 Task: Add an event with the title Networking Breakfast Event, date '2023/11/16', time 9:15 AM to 11:15 AMand add a description: By the end of the session, participants will have experienced a greater sense of relaxation, clarity, and inner calm. They will have learned practical mindfulness techniques that can be applied not only during lunch breaks but also throughout their daily lives, fostering a more mindful and balanced approach to work and personal well-being.Select event color  Peacock . Add location for the event as: 987 Eiffel Tower, Paris, France, logged in from the account softage.1@softage.netand send the event invitation to softage.6@softage.net and softage.7@softage.net. Set a reminder for the event Weekly on Sunday
Action: Mouse moved to (82, 131)
Screenshot: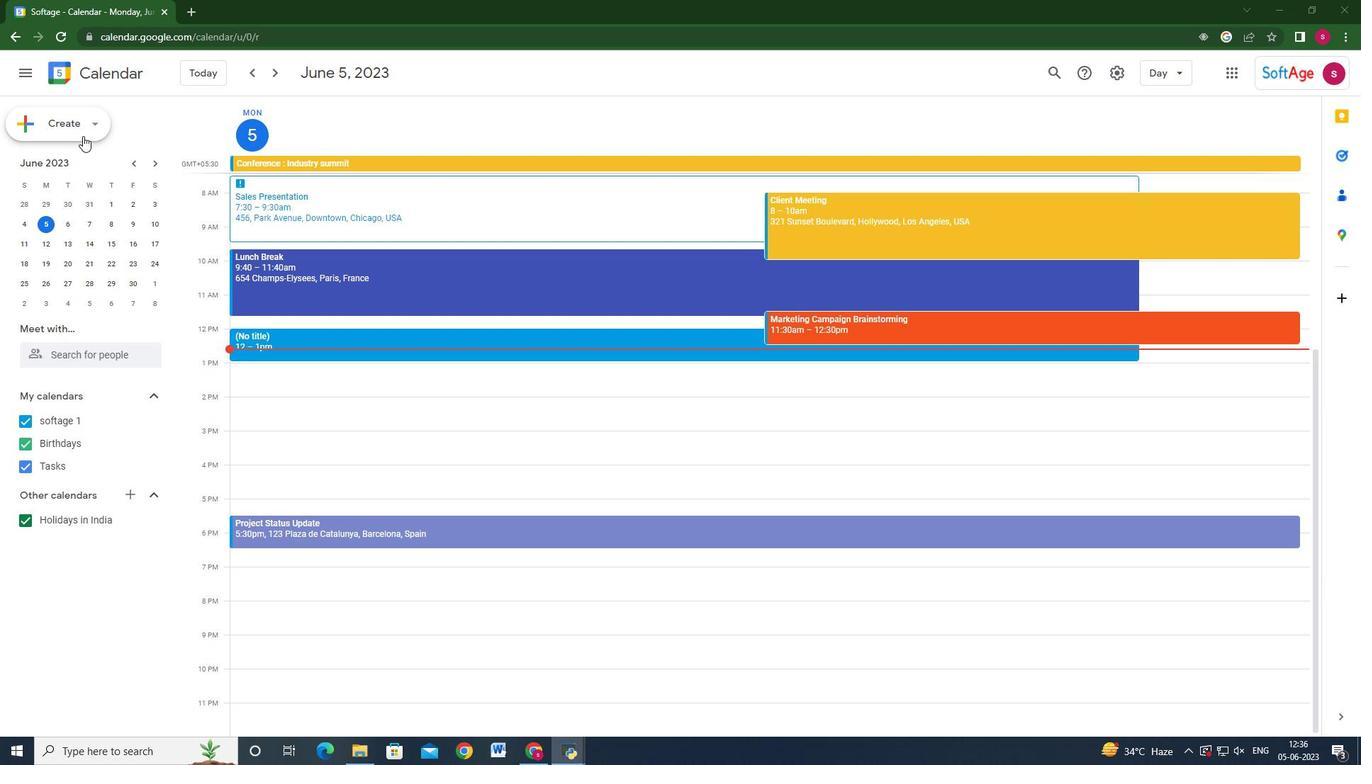 
Action: Mouse pressed left at (82, 131)
Screenshot: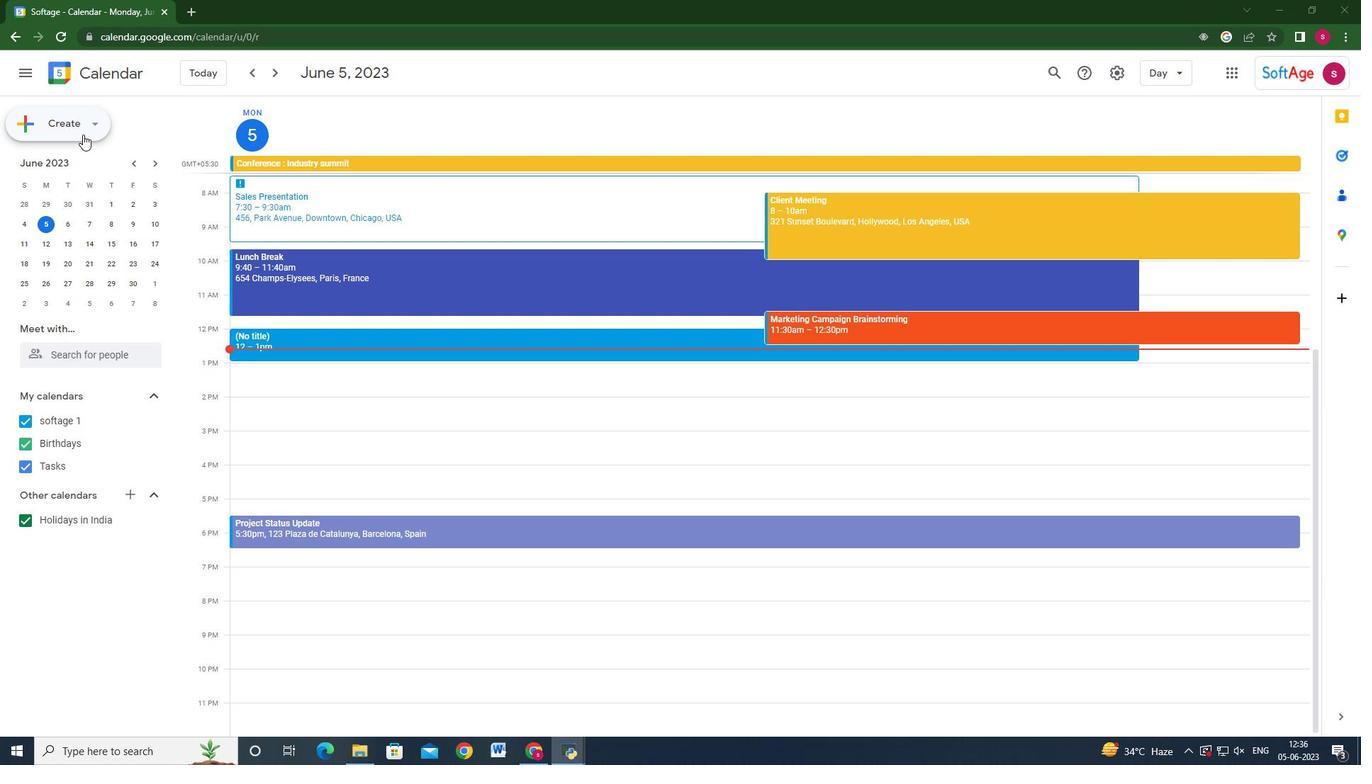 
Action: Mouse moved to (80, 158)
Screenshot: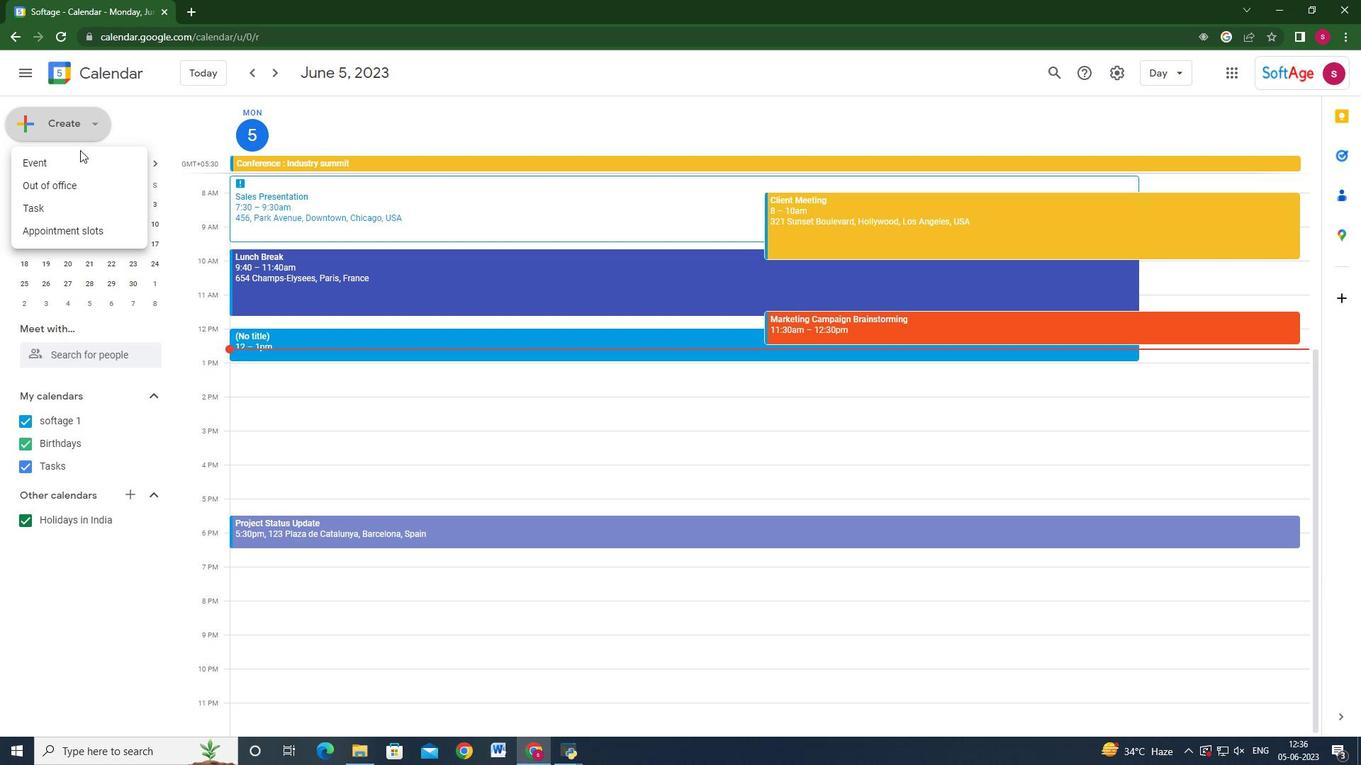 
Action: Mouse pressed left at (80, 158)
Screenshot: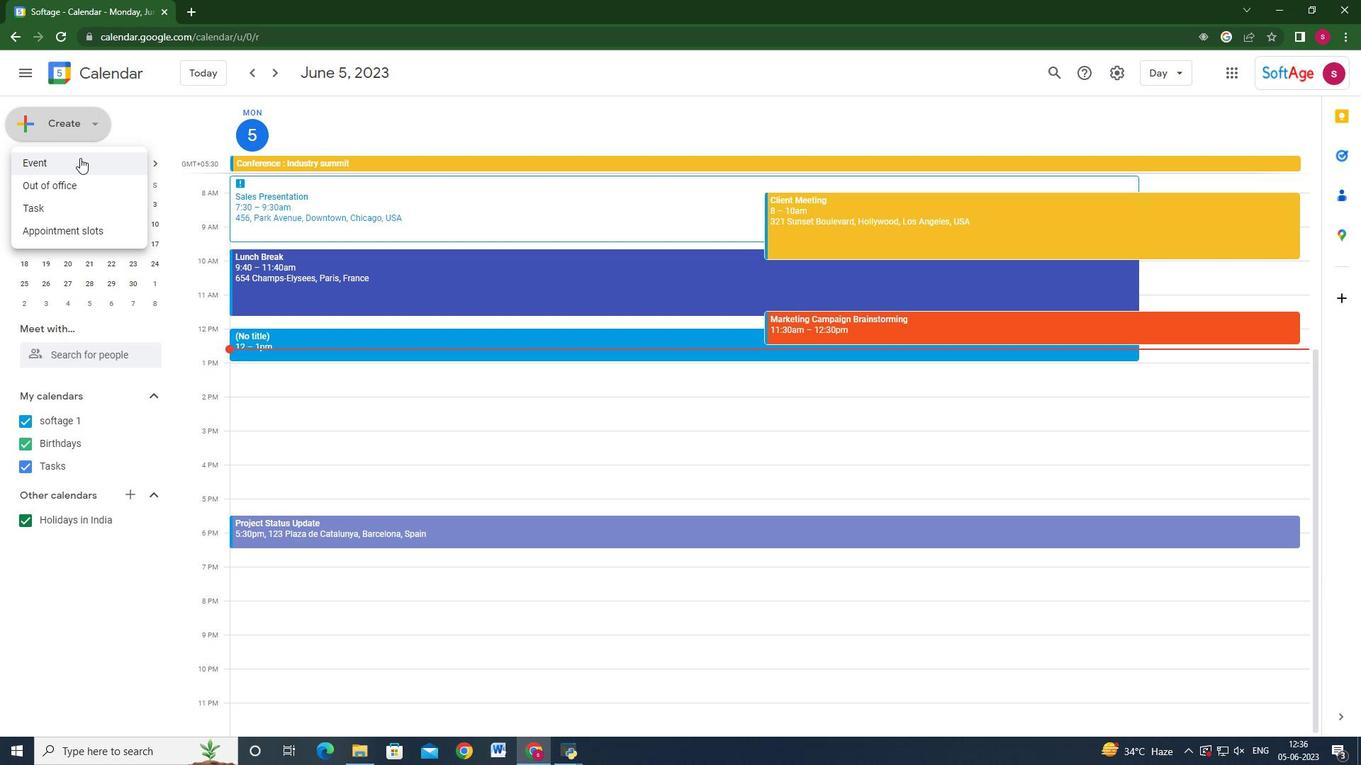 
Action: Mouse moved to (806, 568)
Screenshot: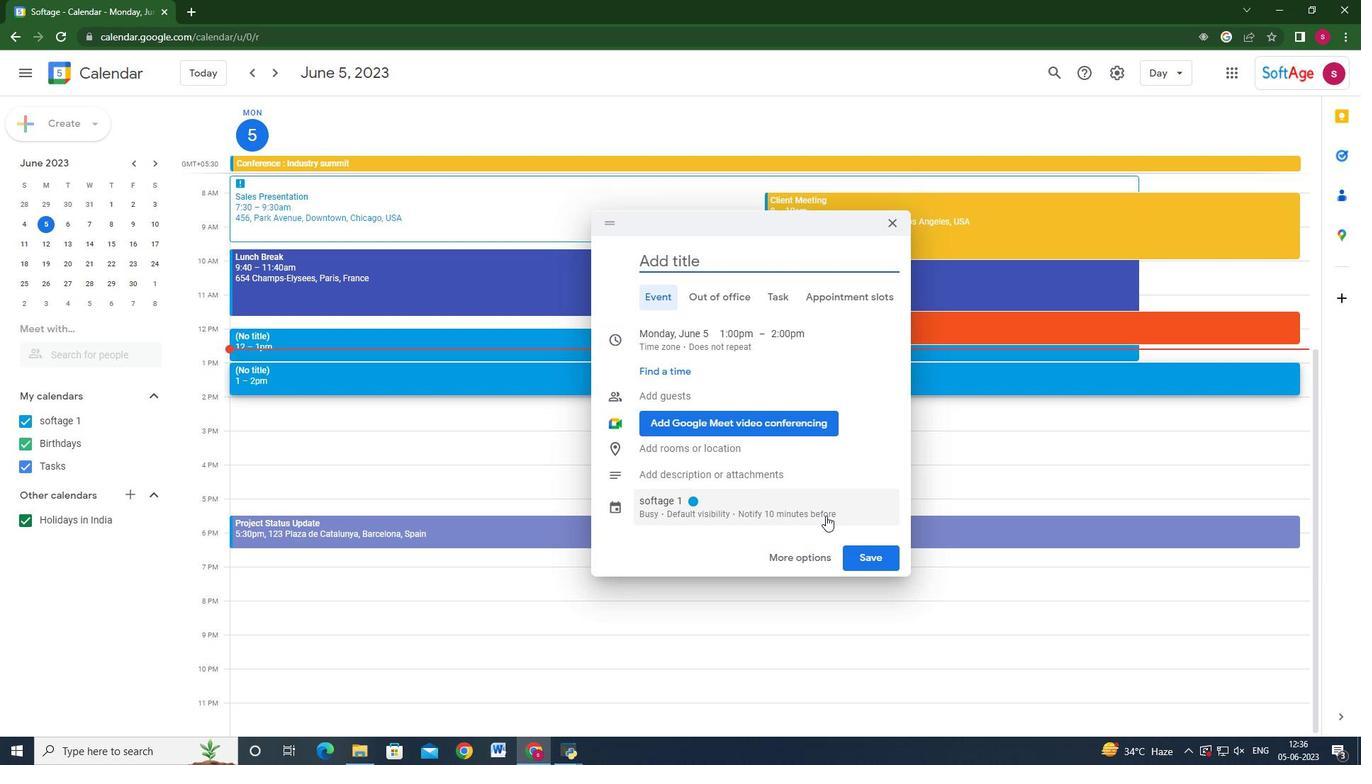 
Action: Mouse pressed left at (806, 568)
Screenshot: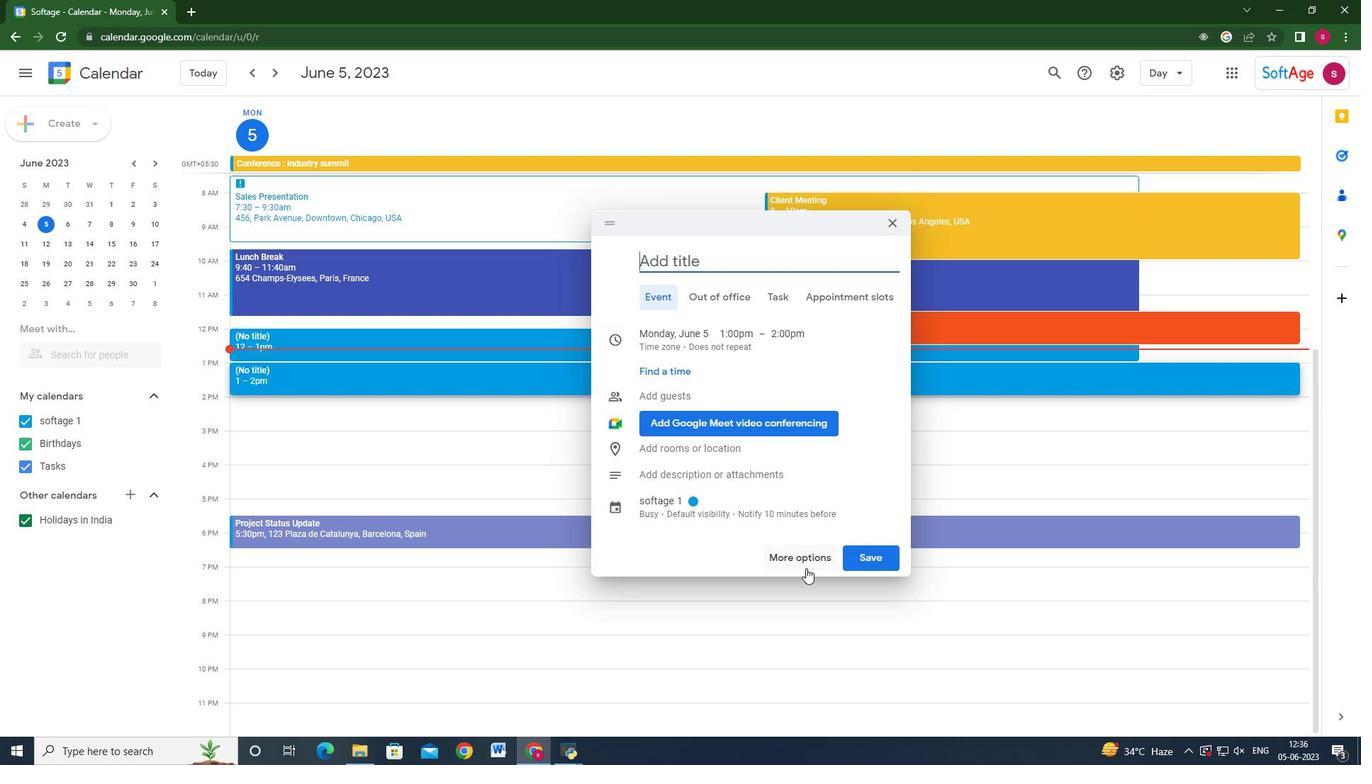 
Action: Mouse moved to (161, 90)
Screenshot: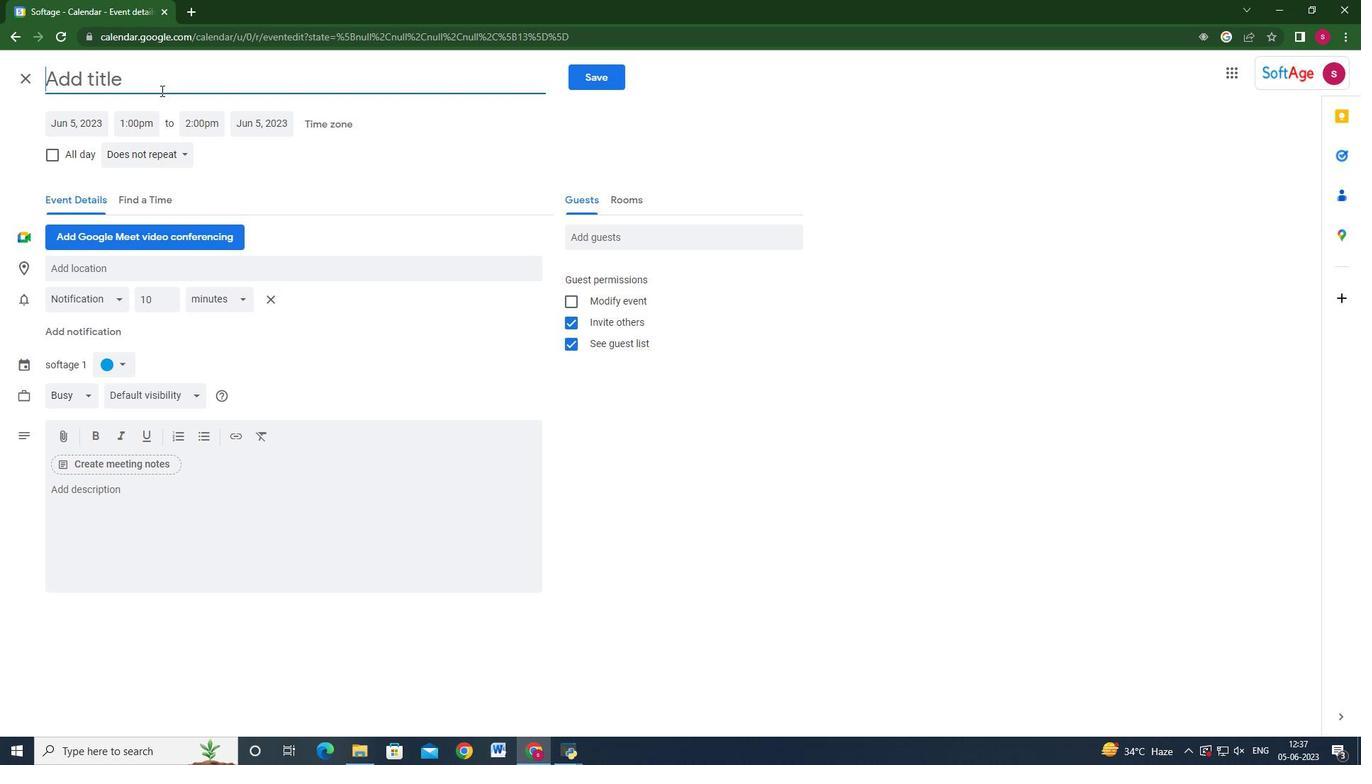 
Action: Key pressed <Key.shift>F<Key.backspace><Key.shift>Newt<Key.backspace><Key.backspace>towrki<Key.backspace><Key.backspace><Key.backspace>o<Key.backspace><Key.backspace><Key.backspace><Key.backspace>tworking<Key.space><Key.shift>BRea<Key.backspace><Key.backspace><Key.backspace>reakfast<Key.space><Key.shift_r>Event
Screenshot: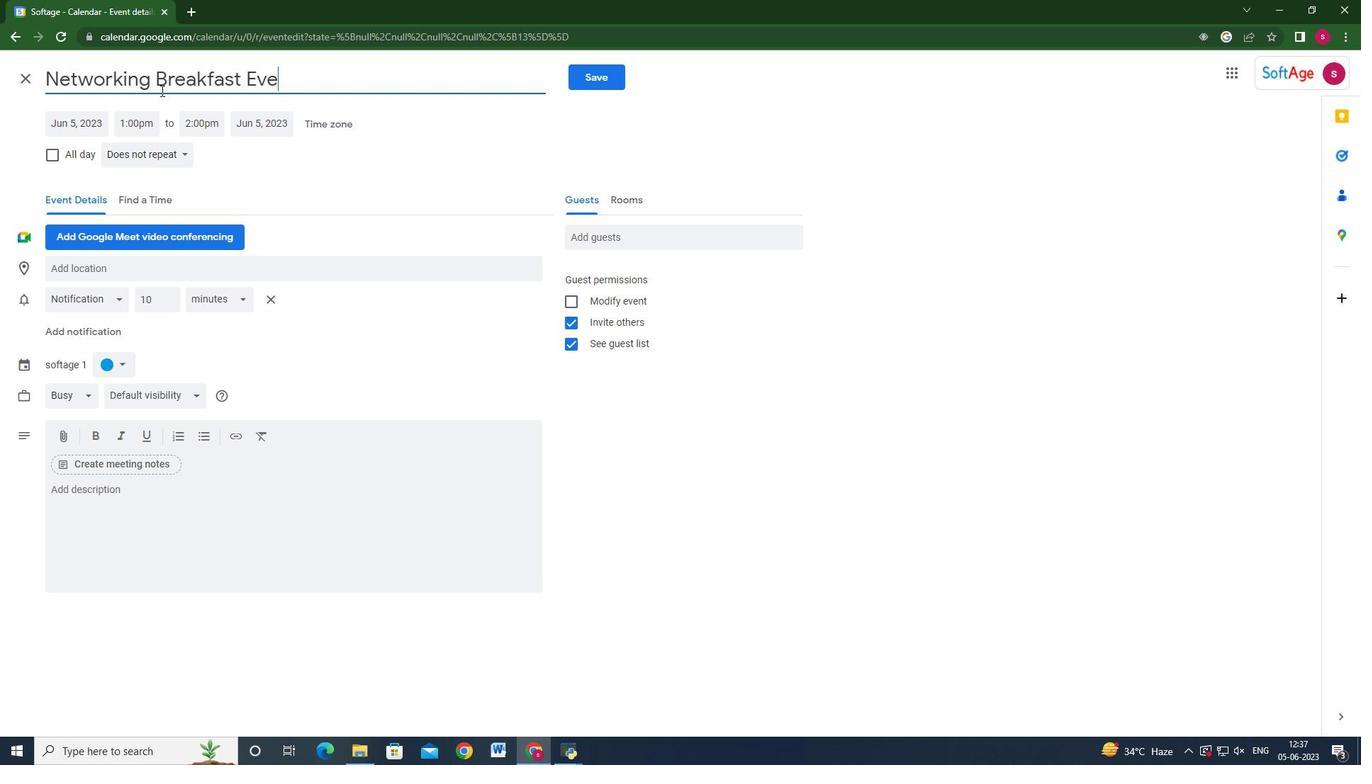 
Action: Mouse moved to (97, 123)
Screenshot: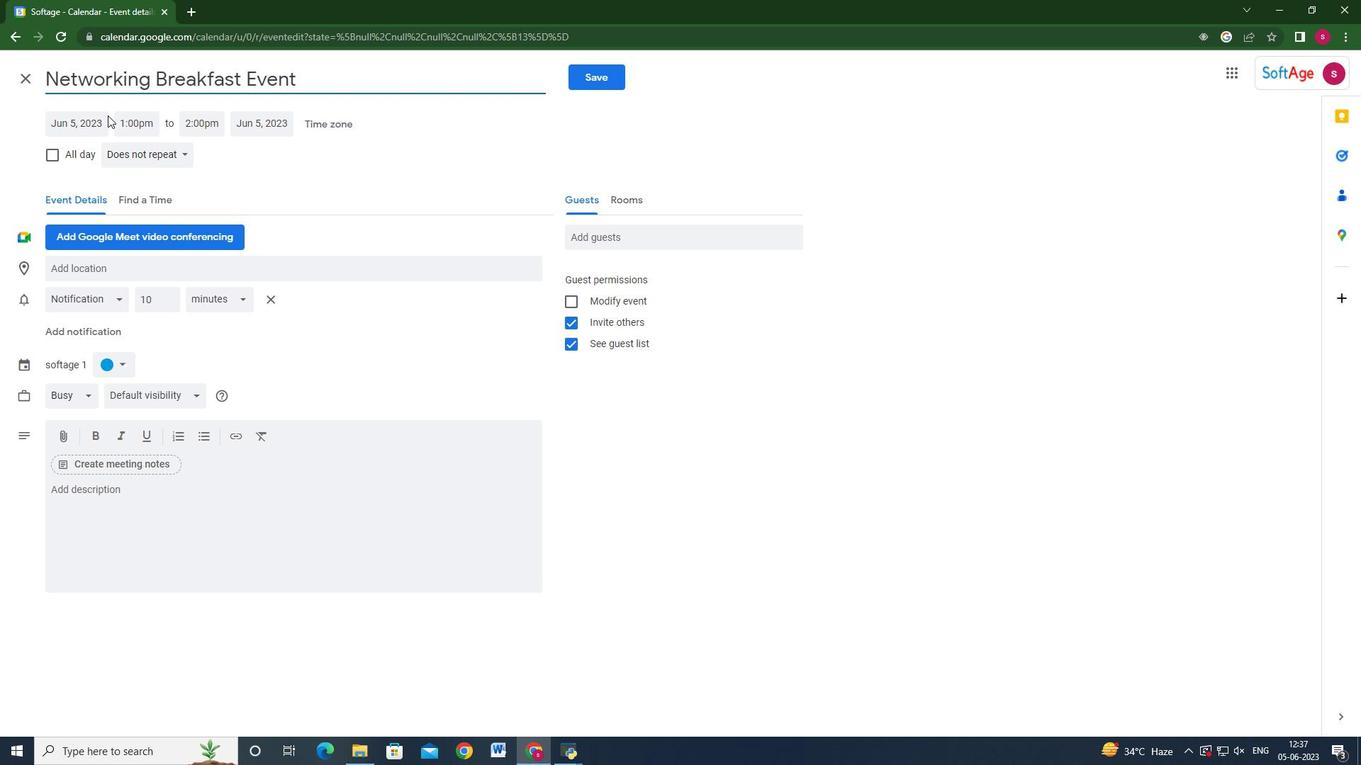 
Action: Mouse pressed left at (97, 123)
Screenshot: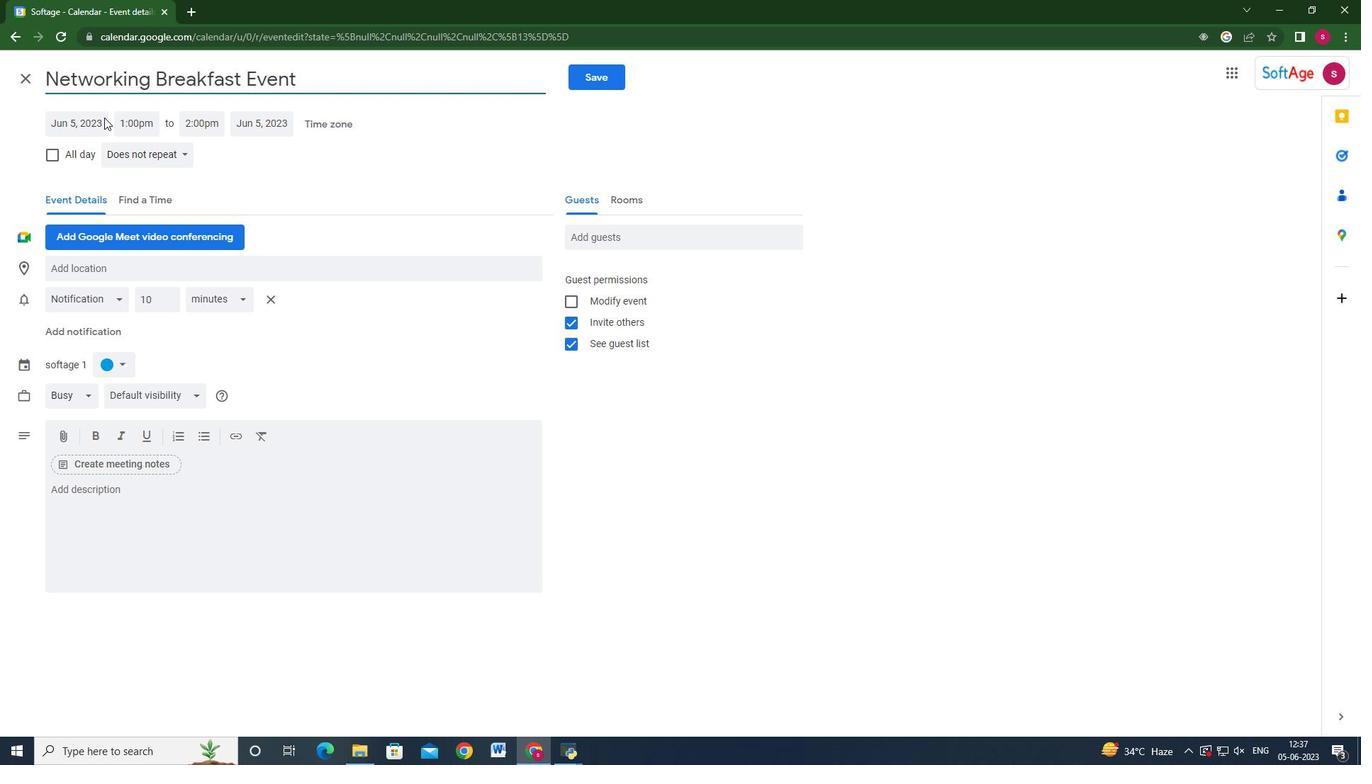 
Action: Mouse moved to (226, 152)
Screenshot: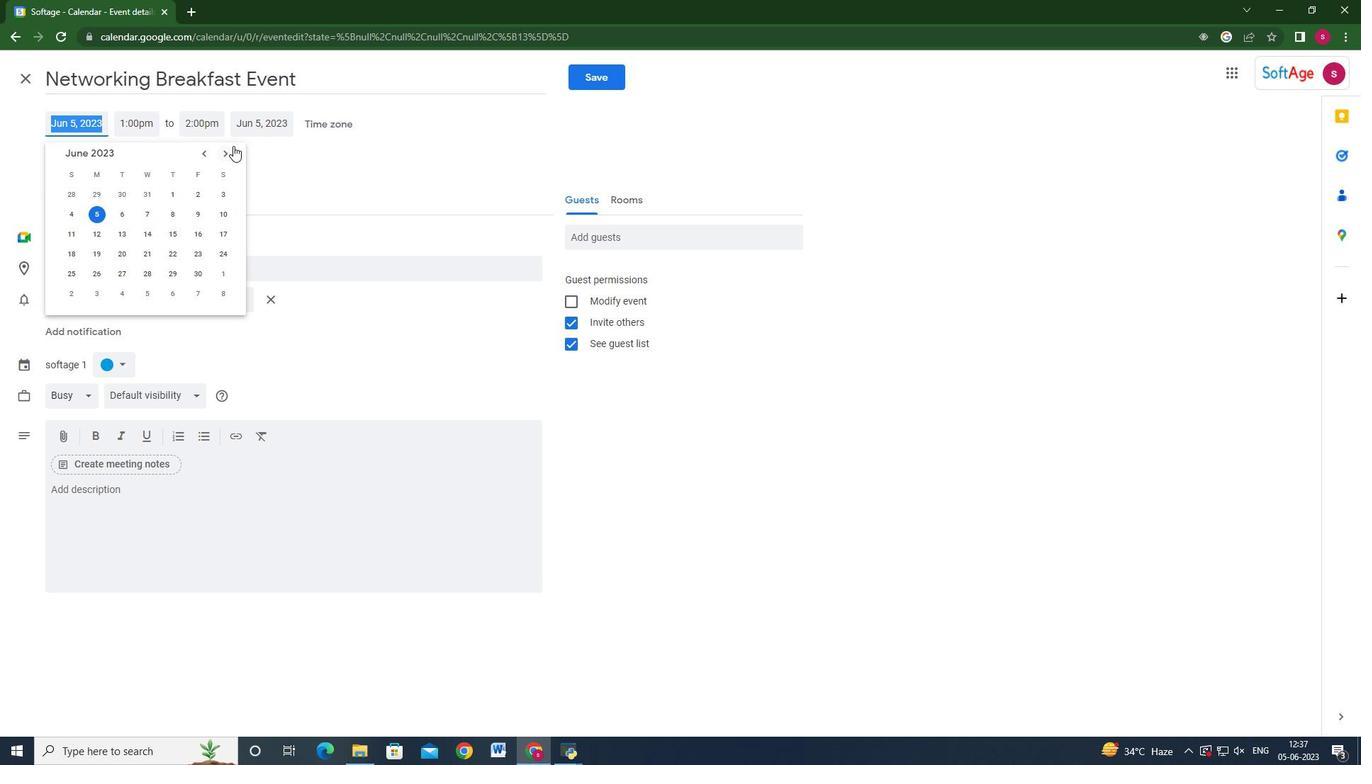 
Action: Mouse pressed left at (226, 152)
Screenshot: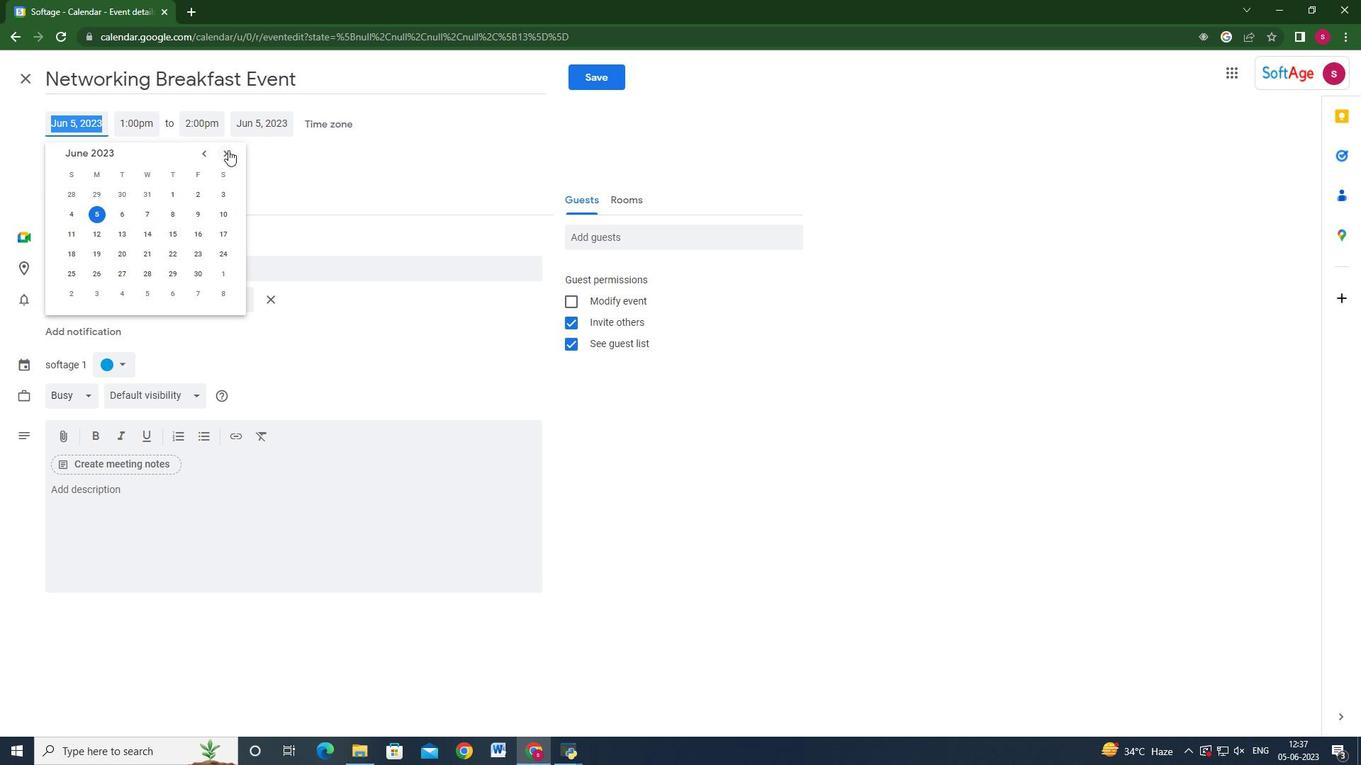 
Action: Mouse pressed left at (226, 152)
Screenshot: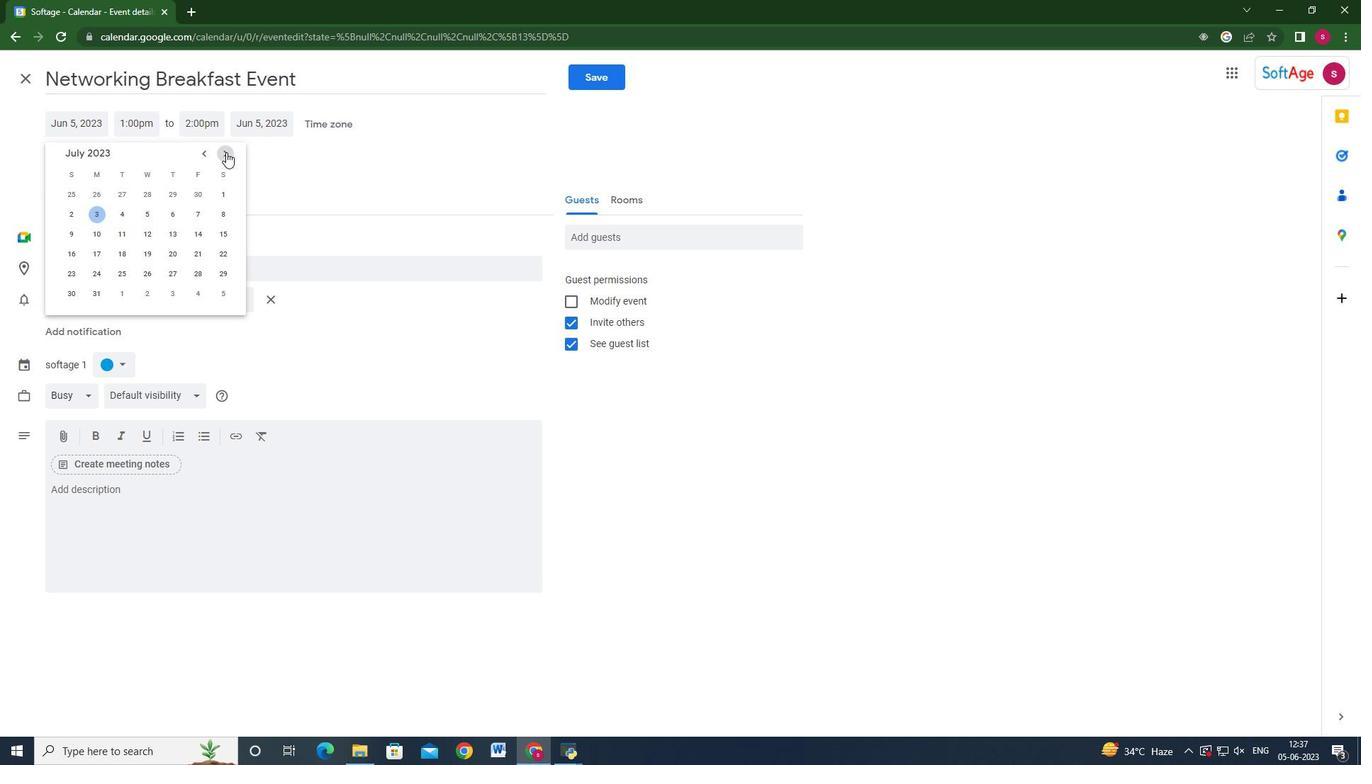 
Action: Mouse pressed left at (226, 152)
Screenshot: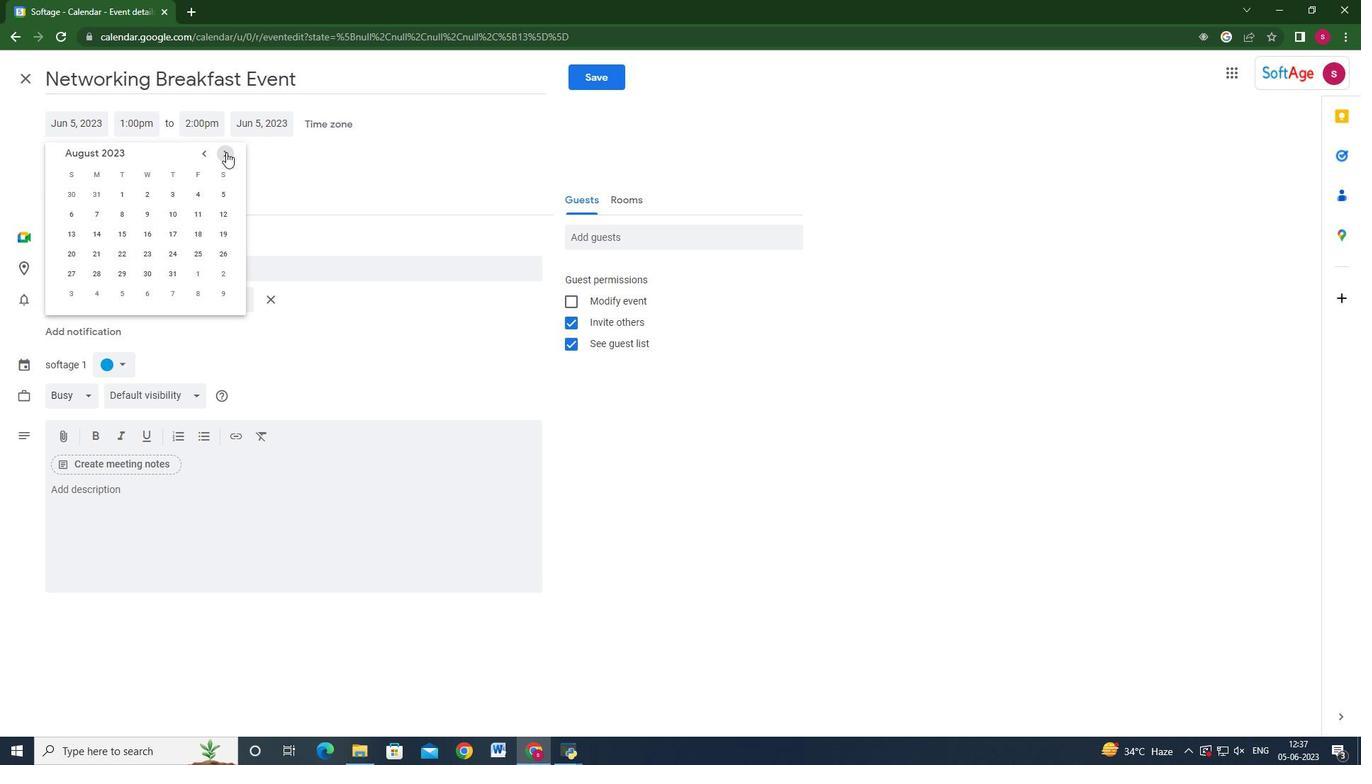 
Action: Mouse pressed left at (226, 152)
Screenshot: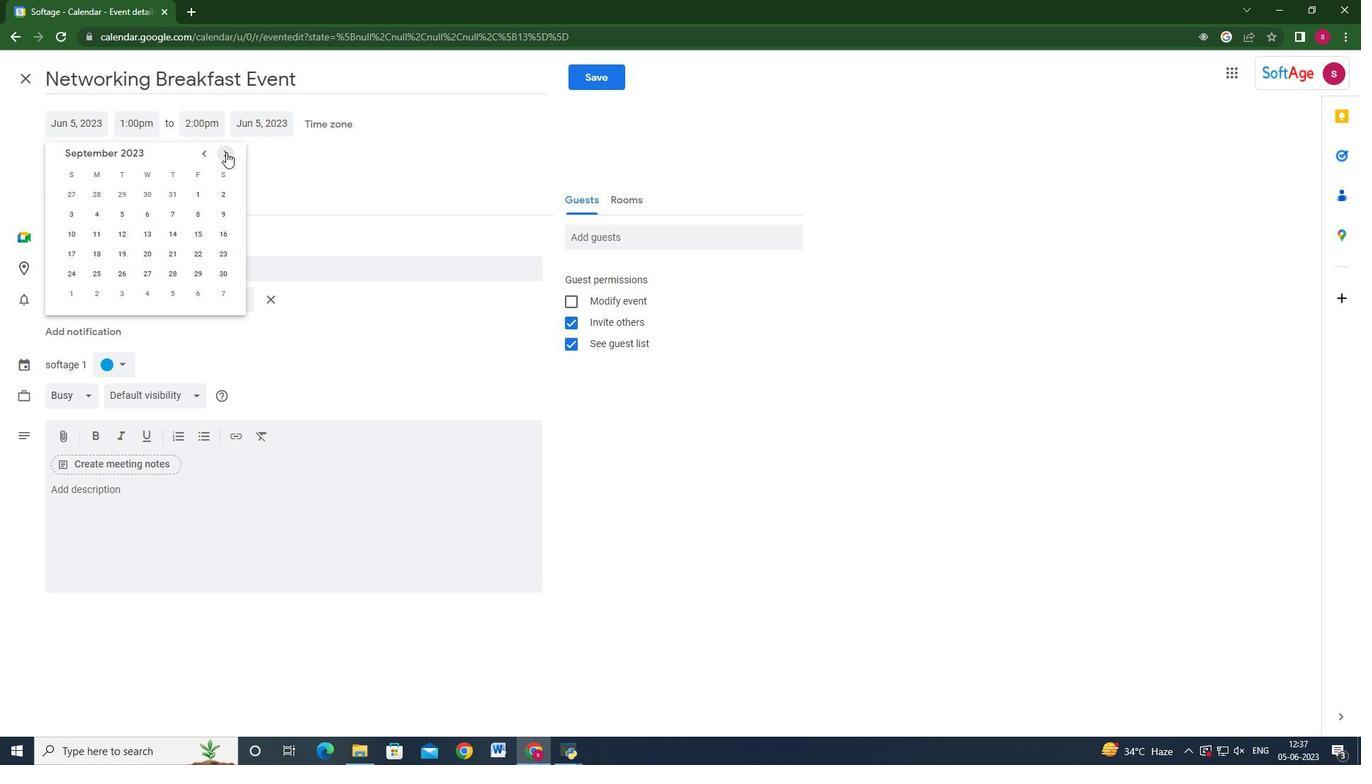 
Action: Mouse pressed left at (226, 152)
Screenshot: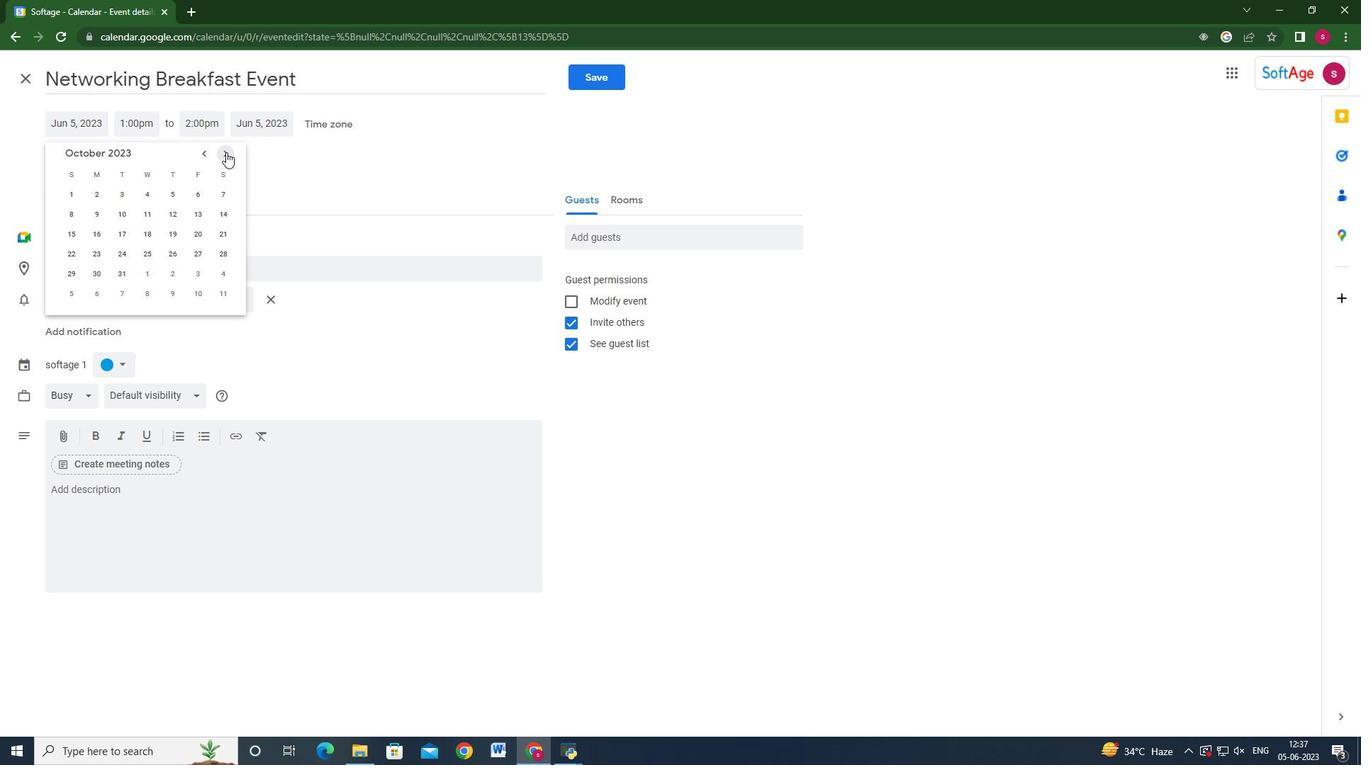 
Action: Mouse moved to (178, 235)
Screenshot: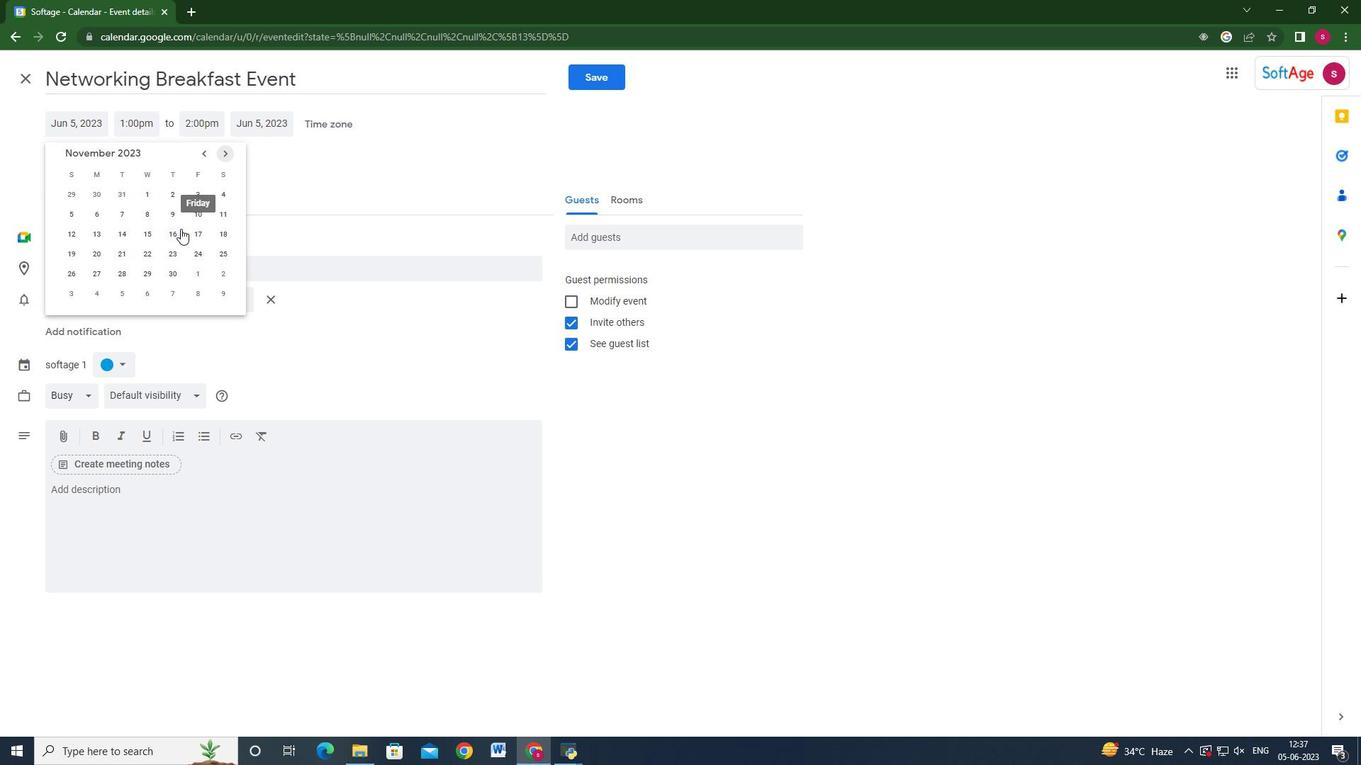 
Action: Mouse pressed left at (178, 235)
Screenshot: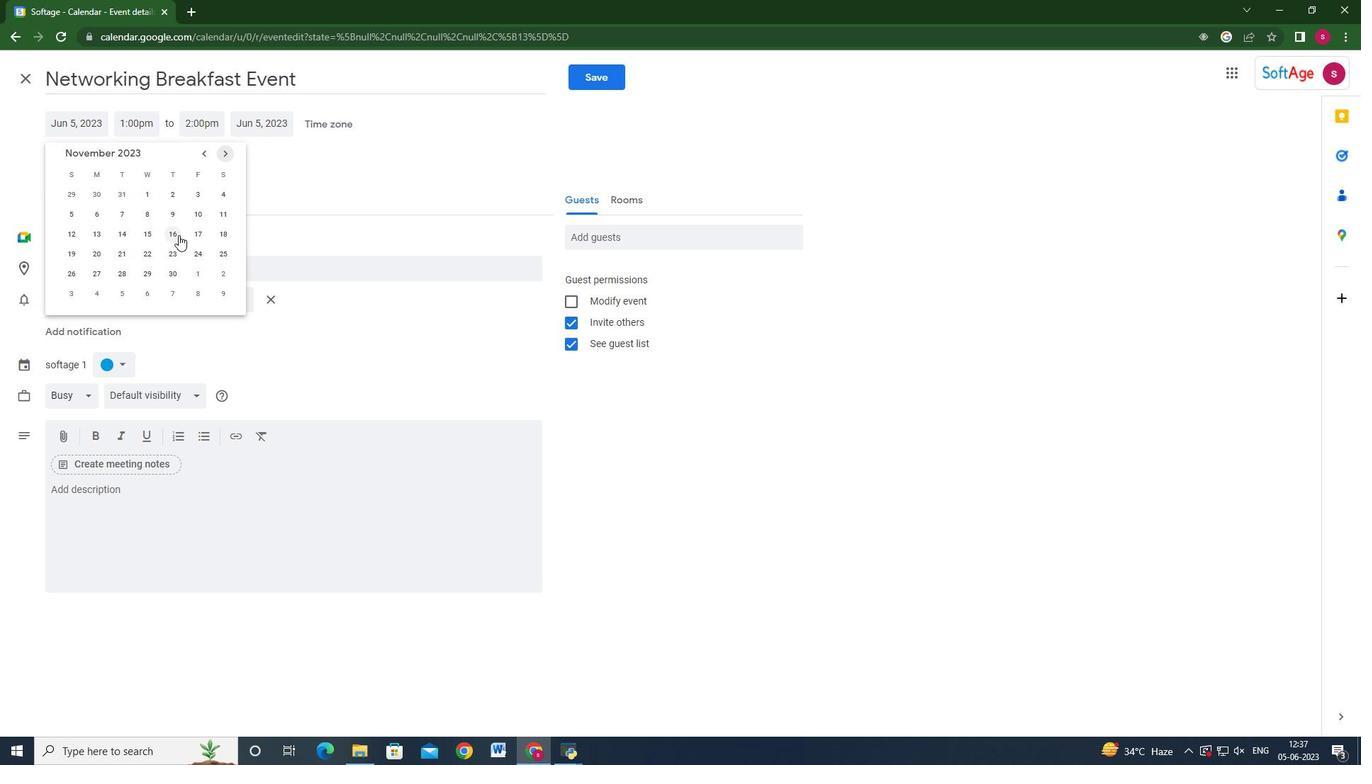 
Action: Mouse moved to (145, 117)
Screenshot: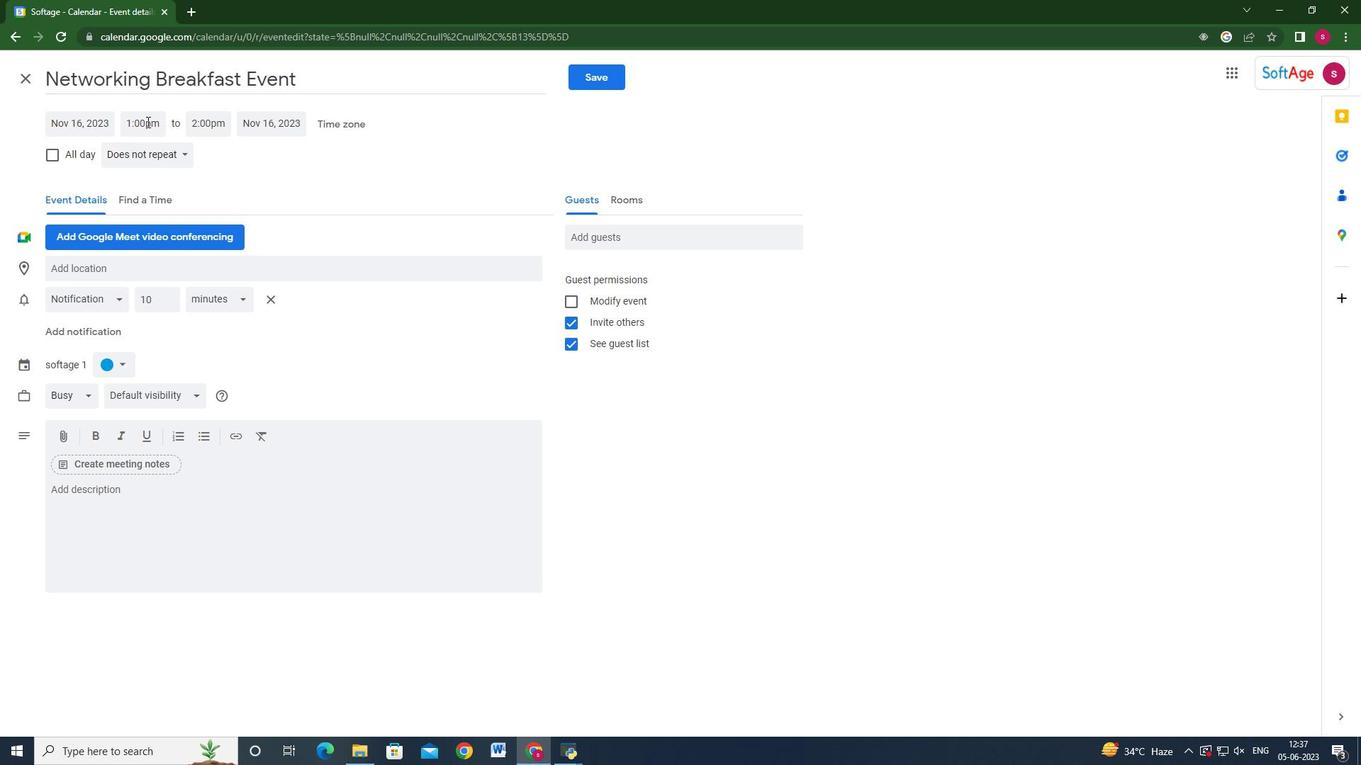 
Action: Mouse pressed left at (145, 117)
Screenshot: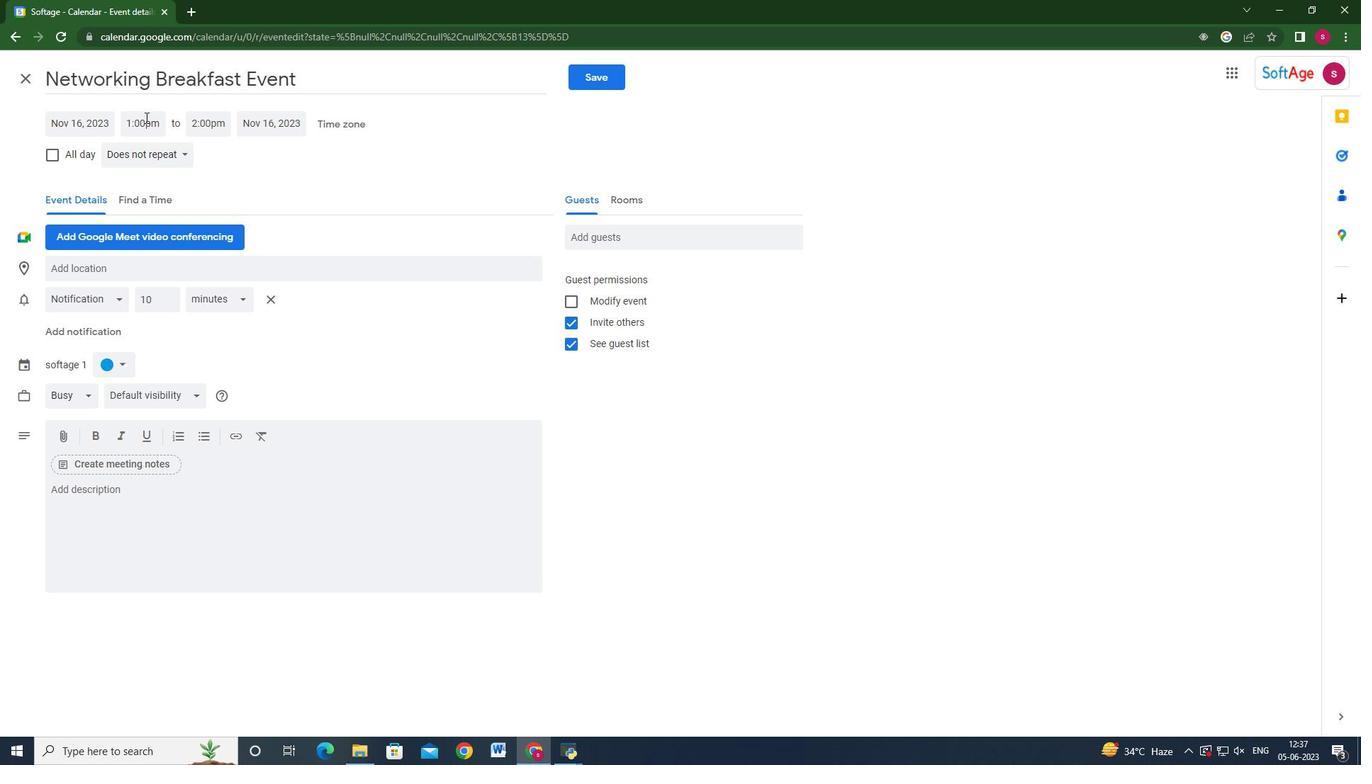 
Action: Key pressed 9<Key.shift>:15am<Key.enter><Key.tab>11<Key.shift>:15am<Key.enter>
Screenshot: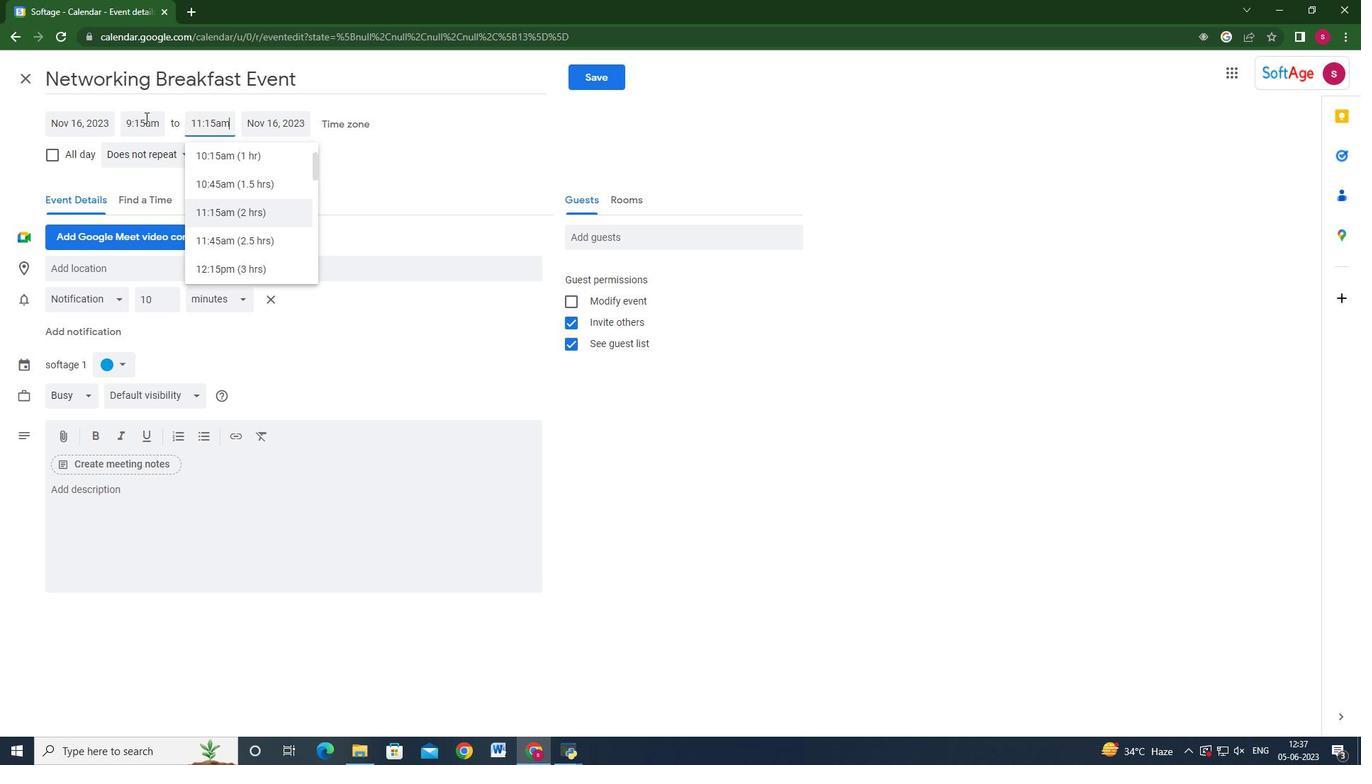 
Action: Mouse moved to (149, 515)
Screenshot: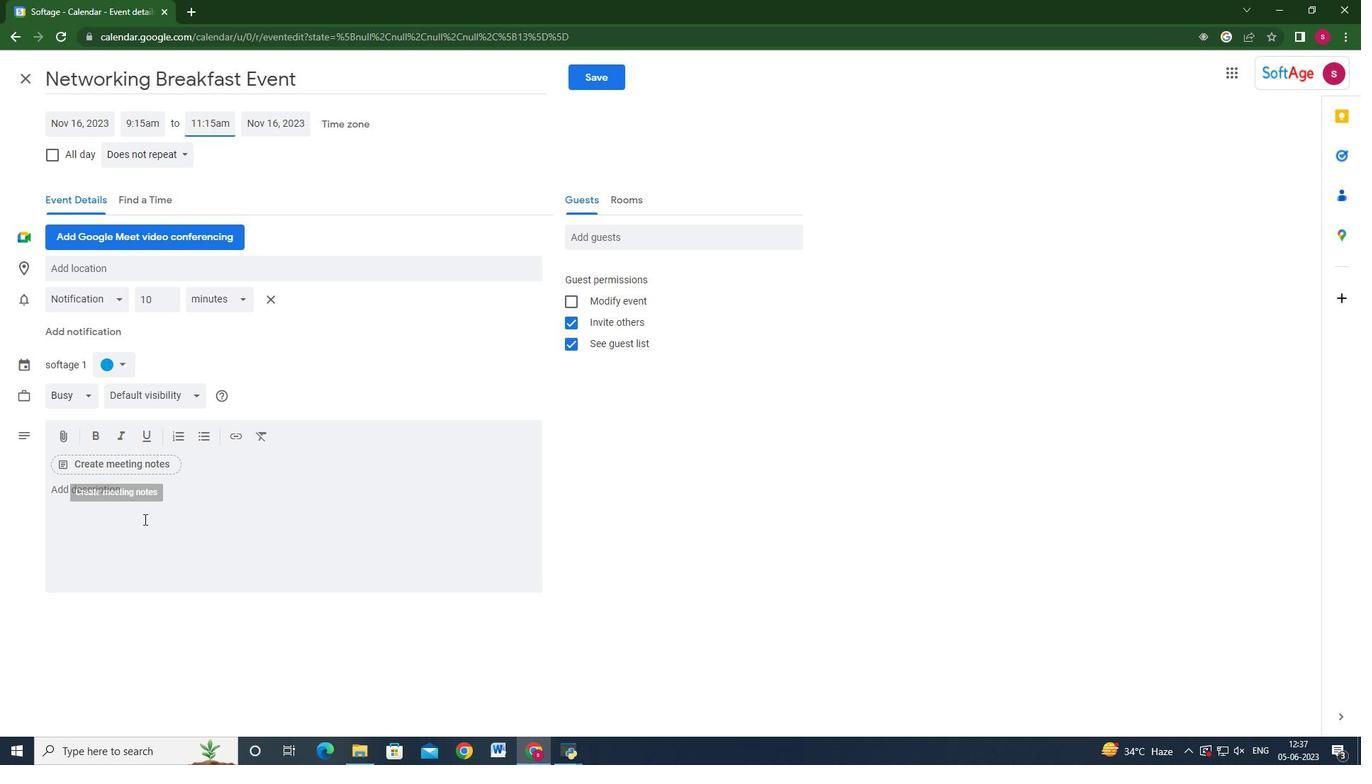 
Action: Mouse pressed left at (149, 515)
Screenshot: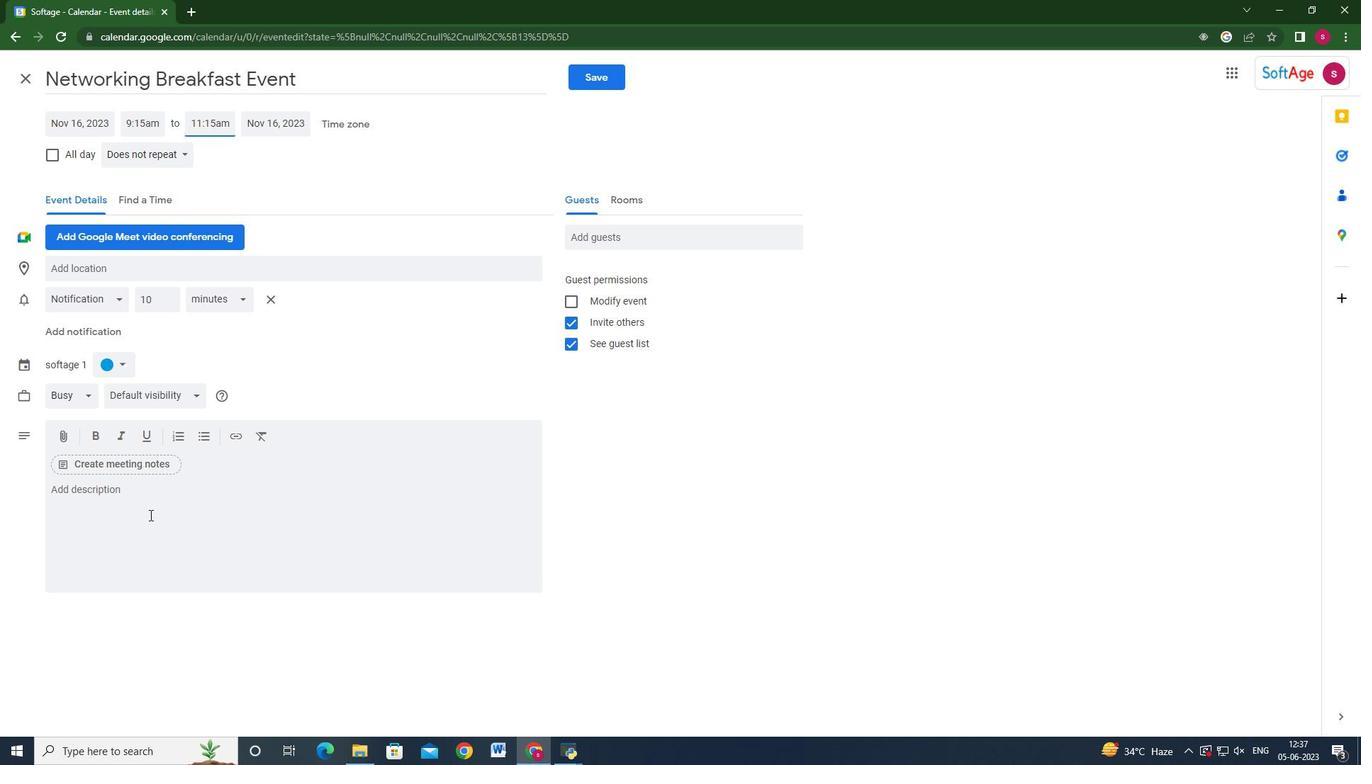
Action: Key pressed <Key.shift>By<Key.space>the<Key.space>end<Key.space>of<Key.space>session,<Key.space>participants<Key.space>will<Key.space>have<Key.space>experienced<Key.space>a<Key.space>greater<Key.space>sense<Key.space>of<Key.space>relaxation<Key.space><Key.backspace>,<Key.space>clarity,<Key.space>and<Key.space>inner<Key.space>calm.<Key.space><Key.shift>They<Key.space>will<Key.space>have<Key.space>learned<Key.space>practical<Key.space>mindfulness<Key.space>techniques<Key.space>that<Key.space>can<Key.space>be<Key.space>applied<Key.space>not<Key.space>only<Key.space>during<Key.space>lunch<Key.space>breaks<Key.space>but<Key.space>alo<Key.backspace>so<Key.space>throughout<Key.space>their<Key.space>daily<Key.space>lives,fost<Key.backspace><Key.backspace><Key.backspace><Key.backspace><Key.space>fots<Key.backspace><Key.backspace>stering<Key.space><Key.backspace><Key.space>a<Key.space>more<Key.space>mindful<Key.space>and<Key.space>balanced<Key.space>approach<Key.space>to<Key.space>work<Key.space>and<Key.space>personal<Key.space>well-being.
Screenshot: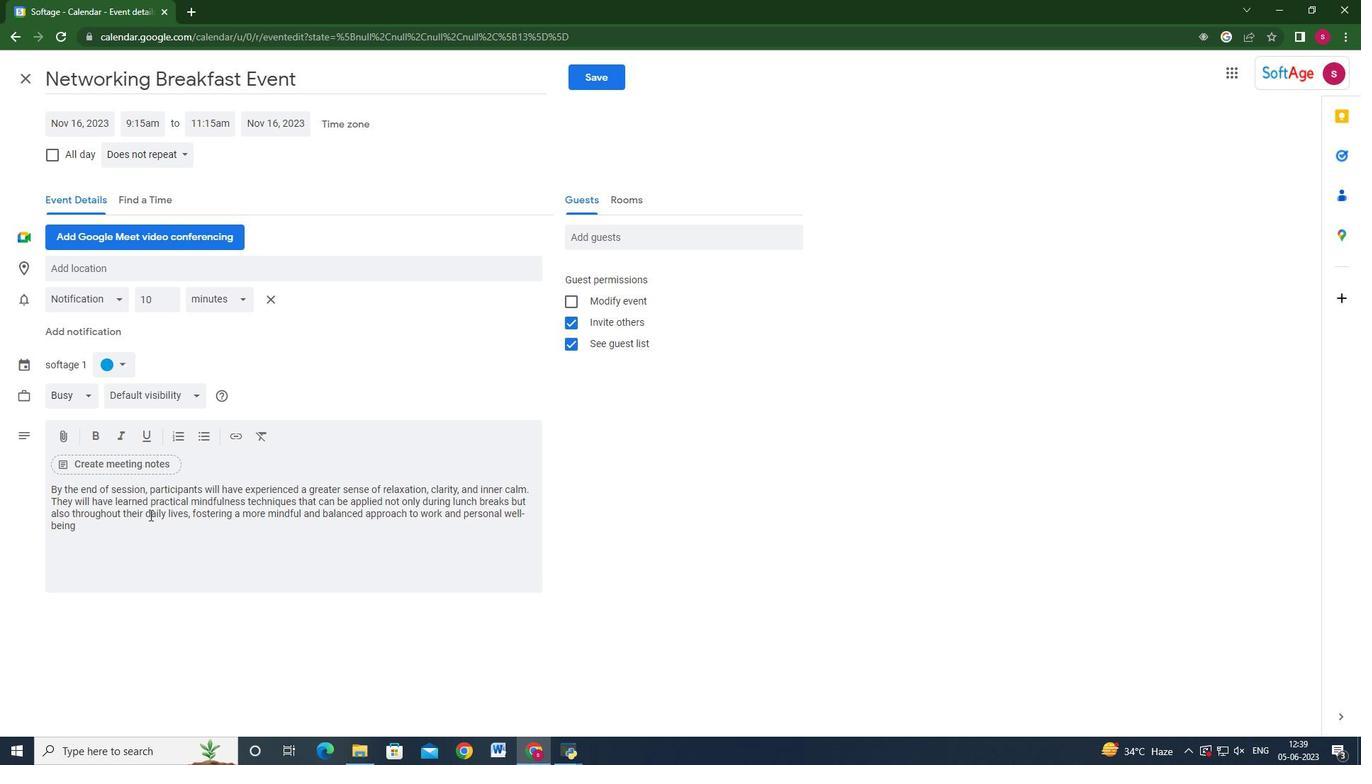 
Action: Mouse moved to (116, 359)
Screenshot: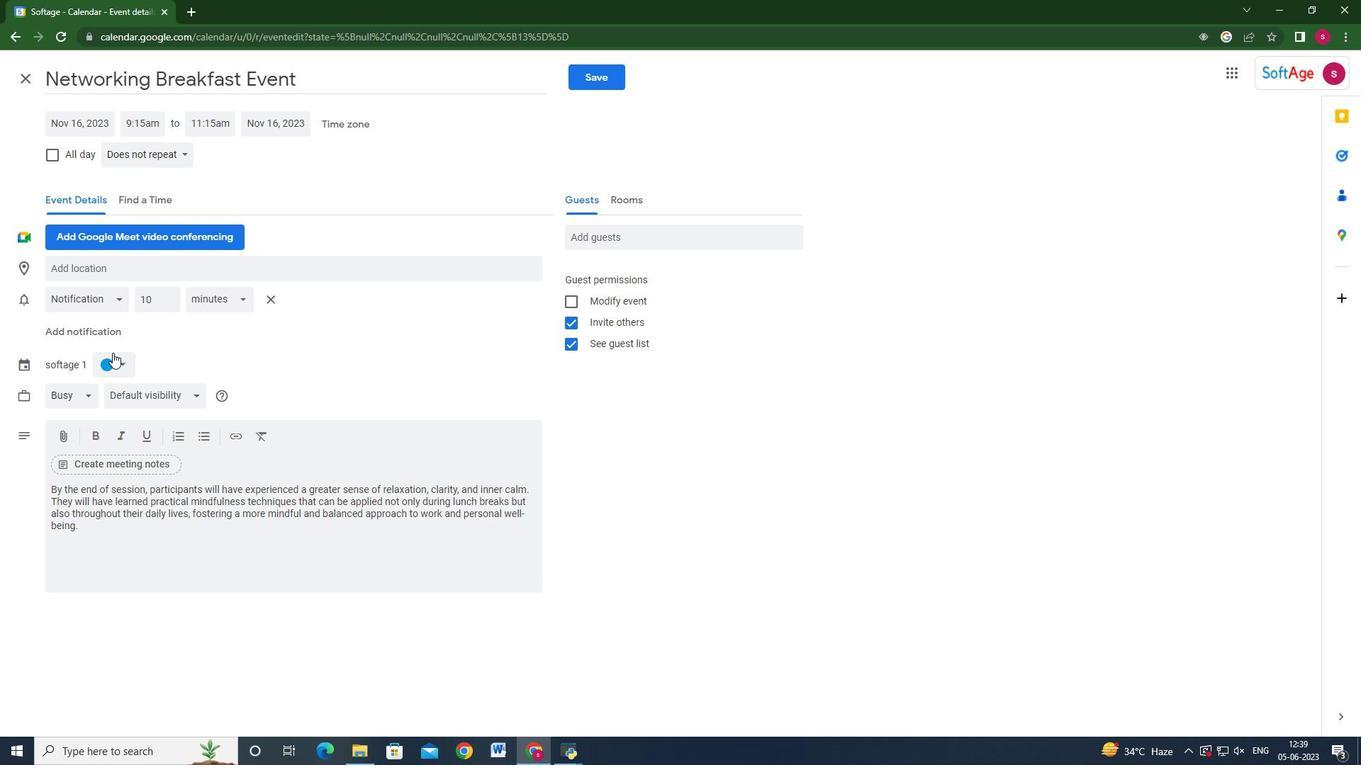 
Action: Mouse pressed left at (116, 359)
Screenshot: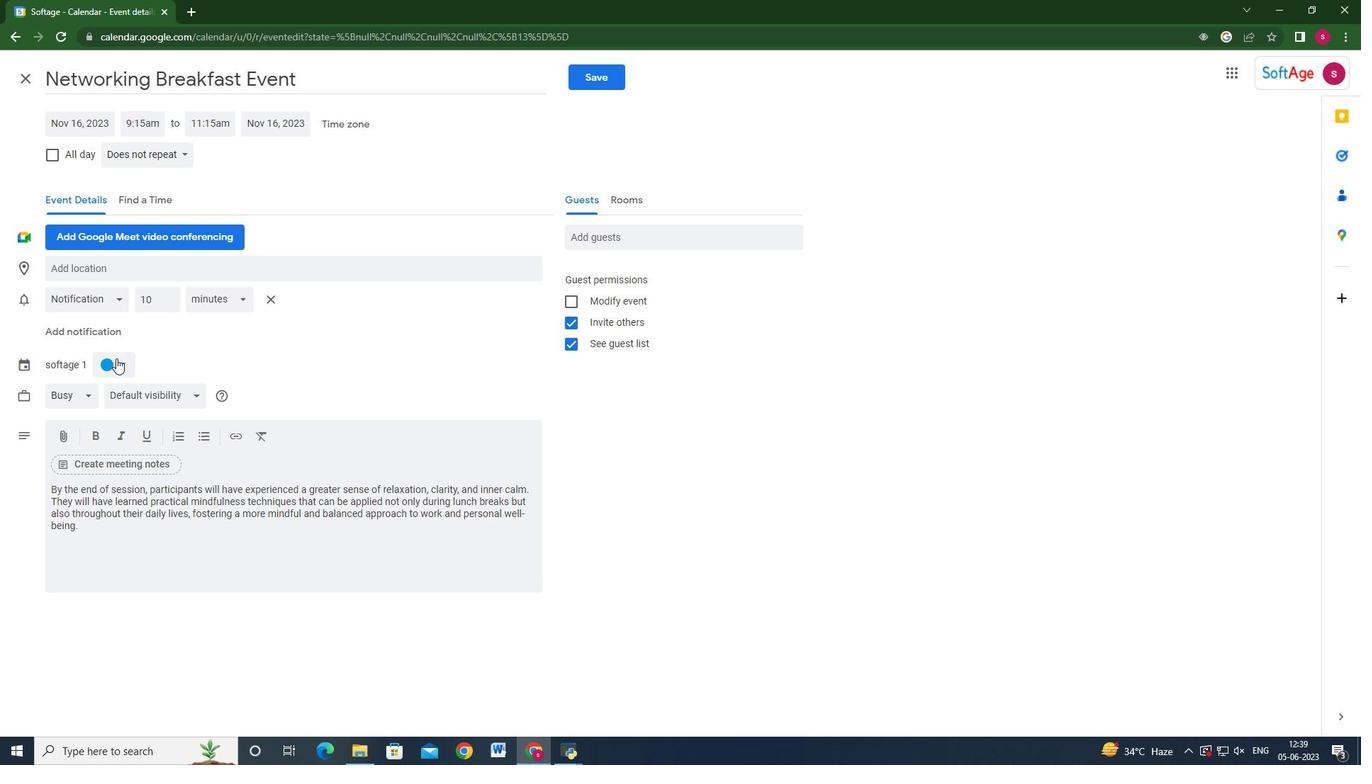 
Action: Mouse moved to (103, 414)
Screenshot: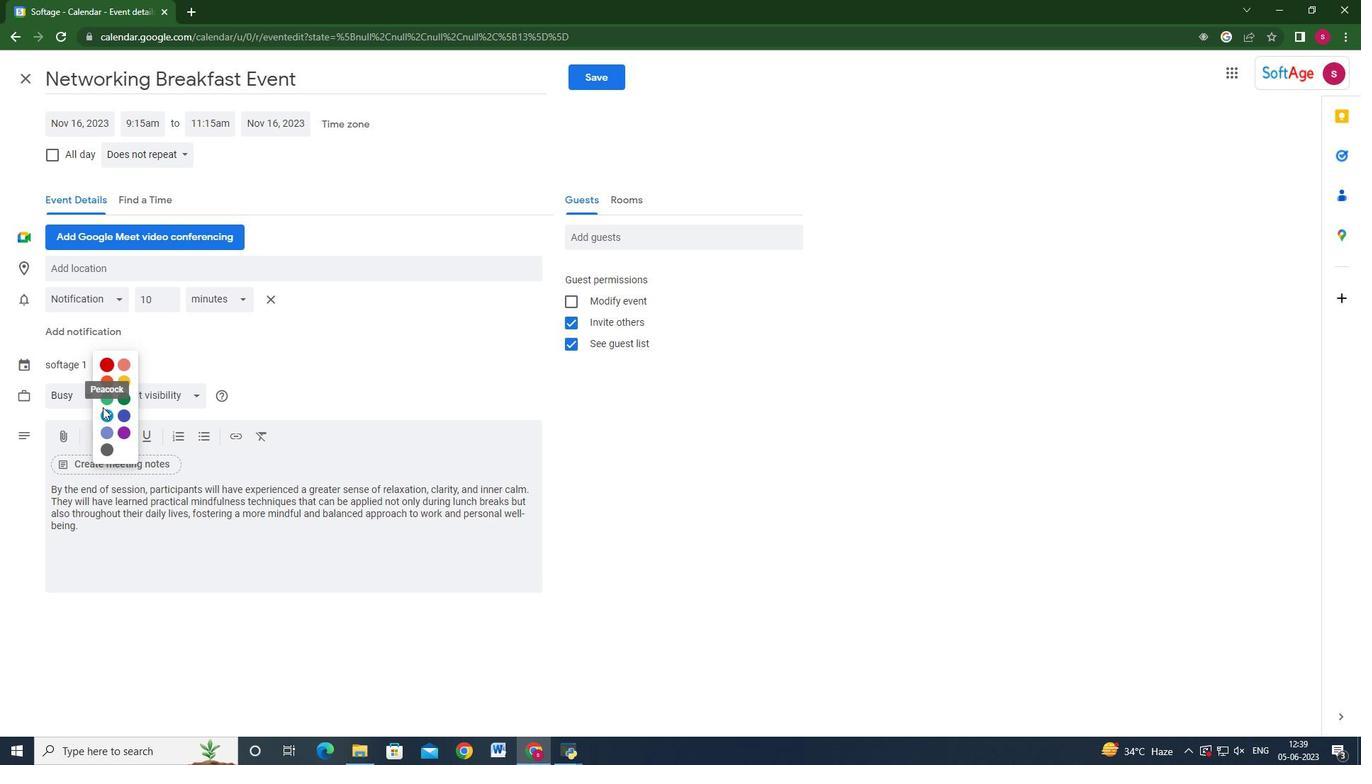 
Action: Mouse pressed left at (103, 414)
Screenshot: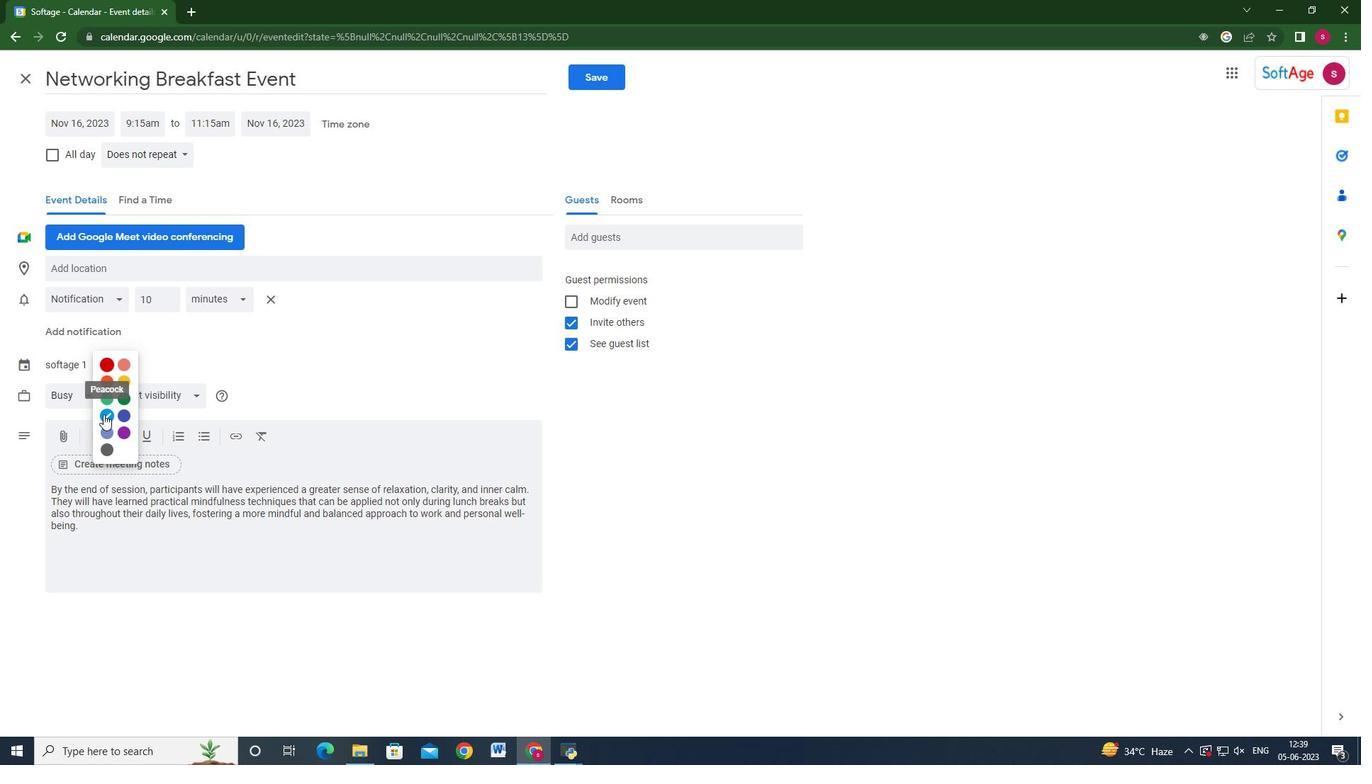 
Action: Mouse moved to (97, 531)
Screenshot: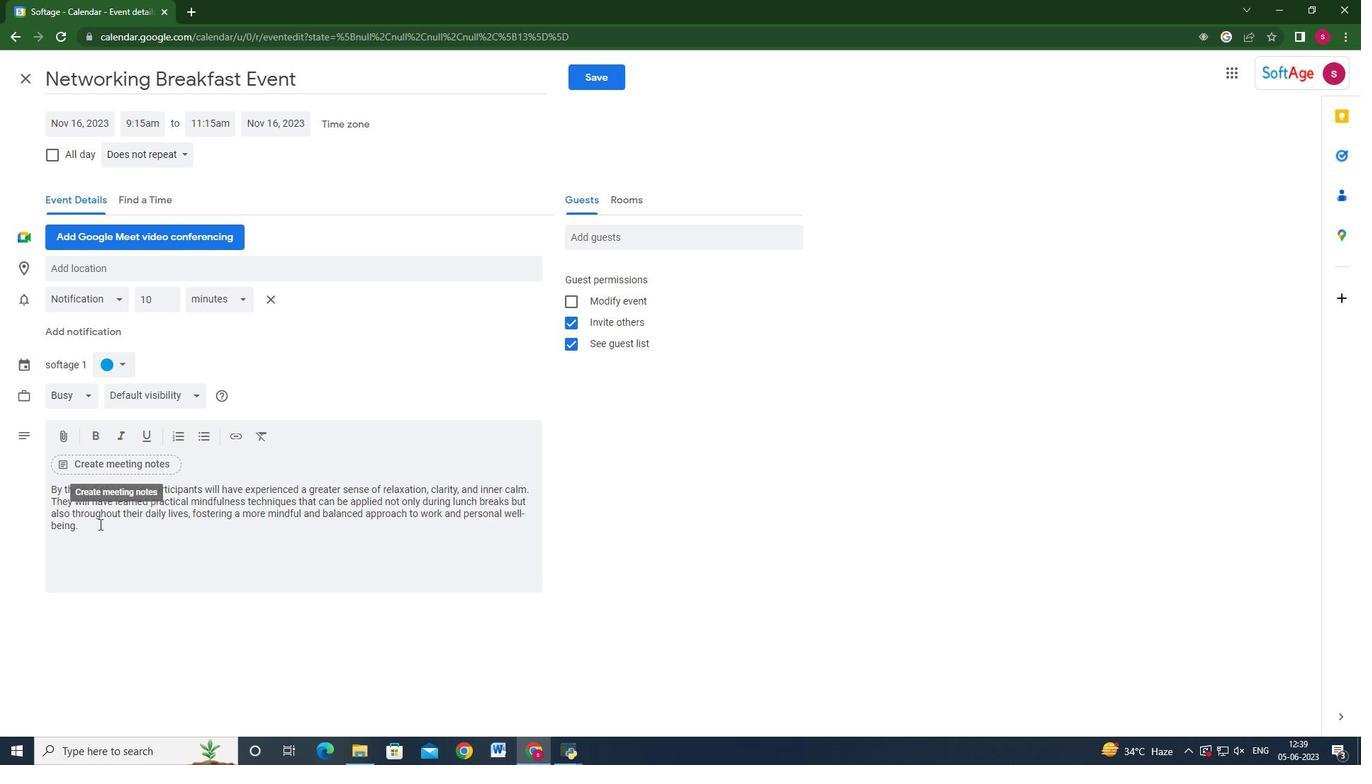 
Action: Mouse pressed left at (97, 531)
Screenshot: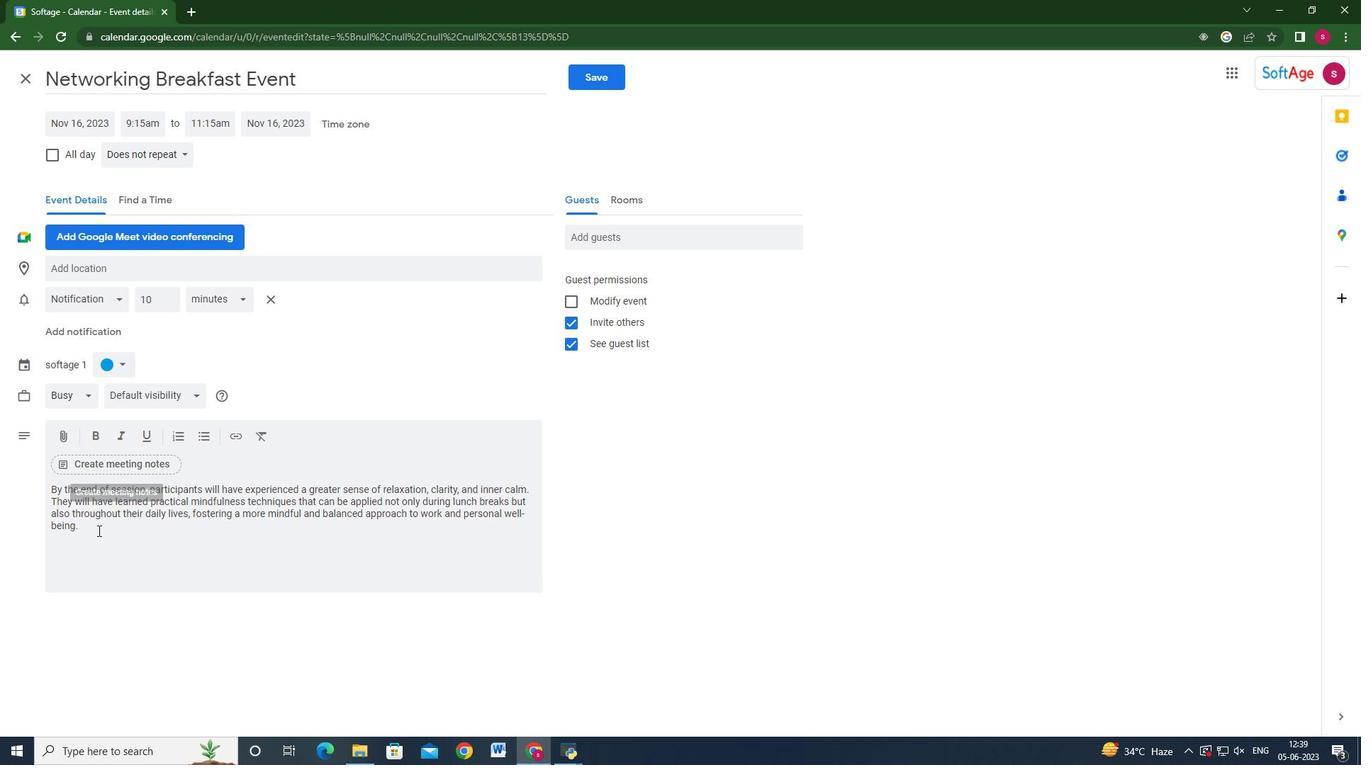 
Action: Mouse moved to (136, 265)
Screenshot: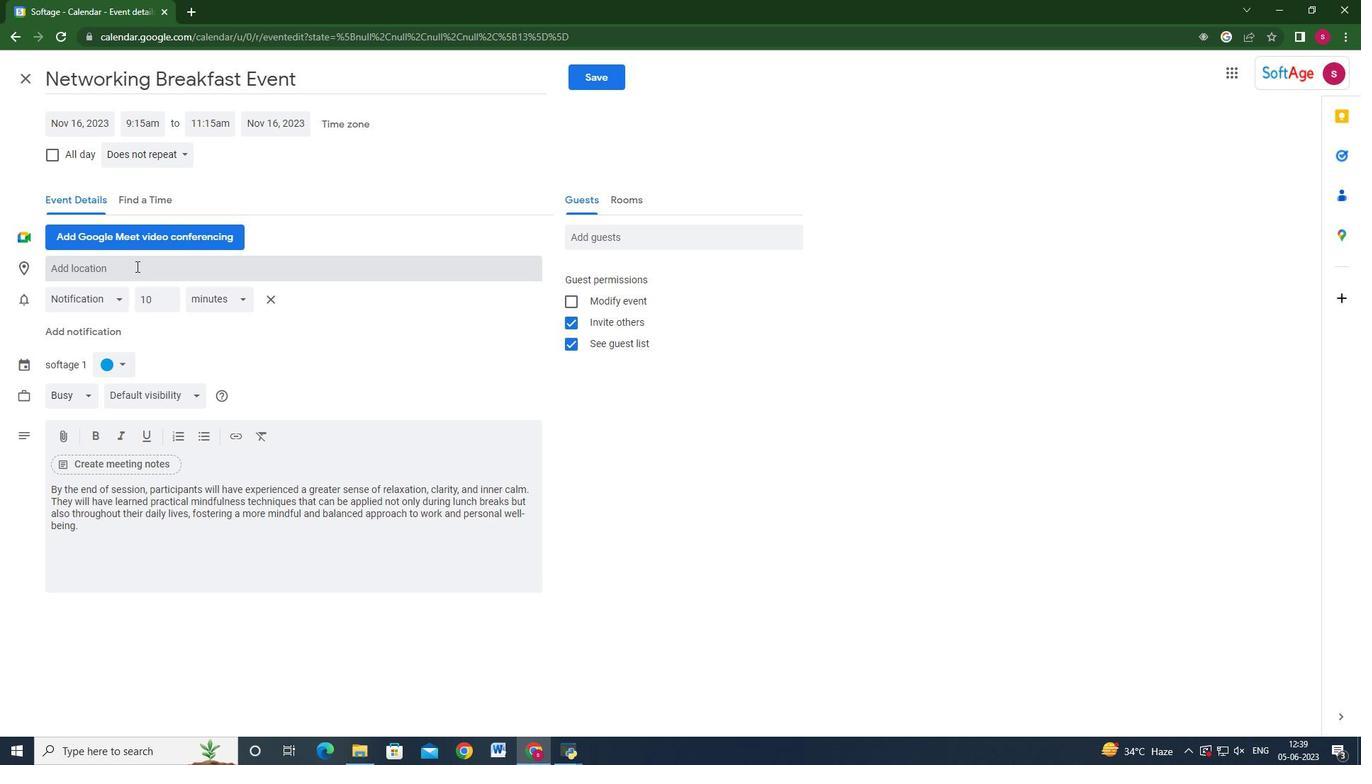 
Action: Mouse pressed left at (136, 265)
Screenshot: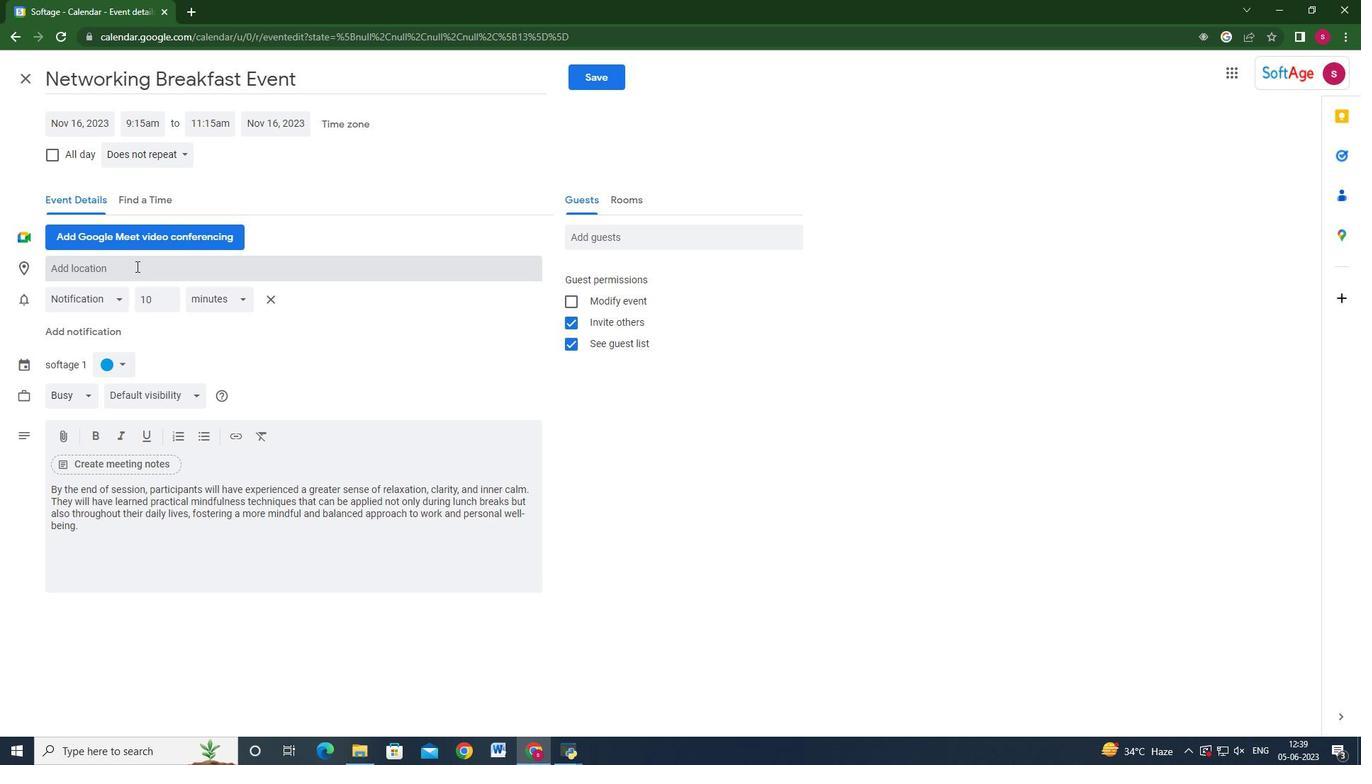 
Action: Key pressed 987<Key.space><Key.shift_r>Eiffel<Key.space><Key.shift>Tower,<Key.space><Key.shift>Paris,<Key.space><Key.shift_r>France
Screenshot: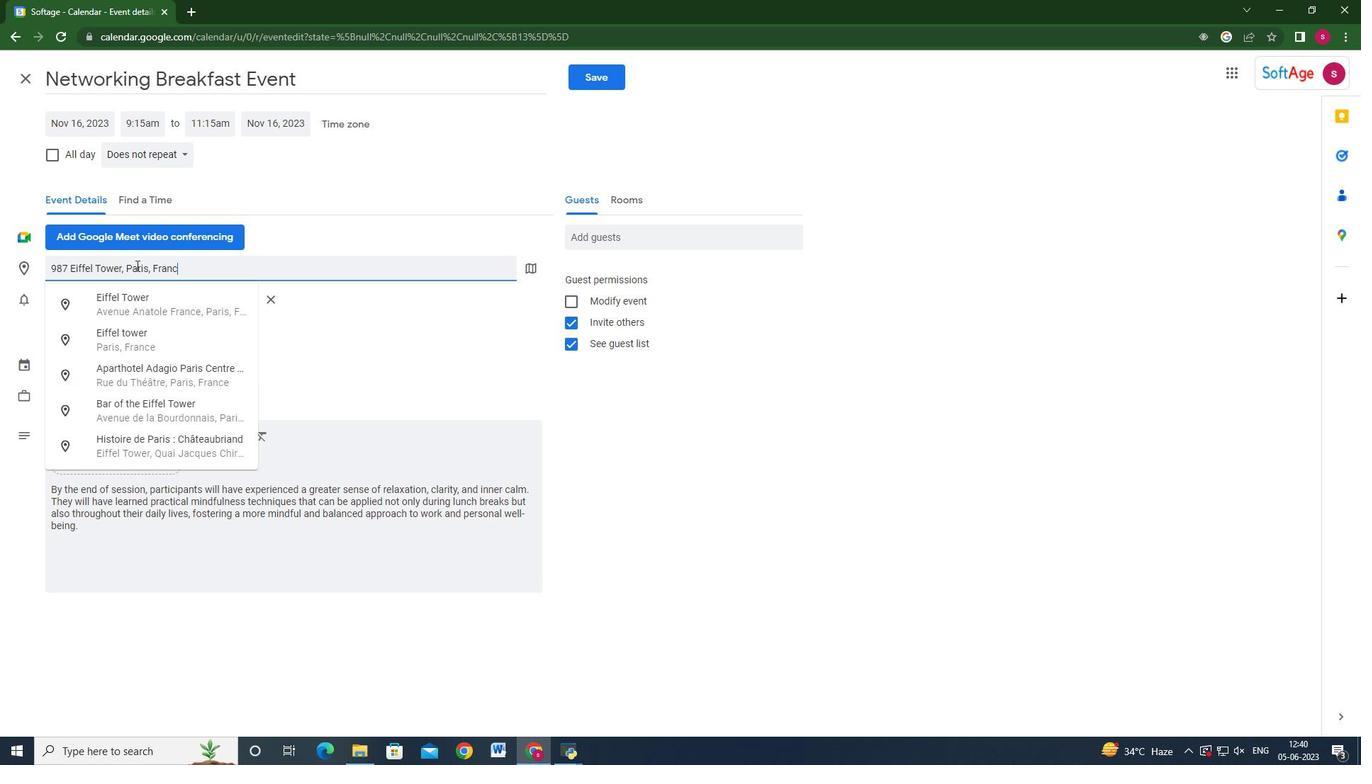 
Action: Mouse moved to (674, 234)
Screenshot: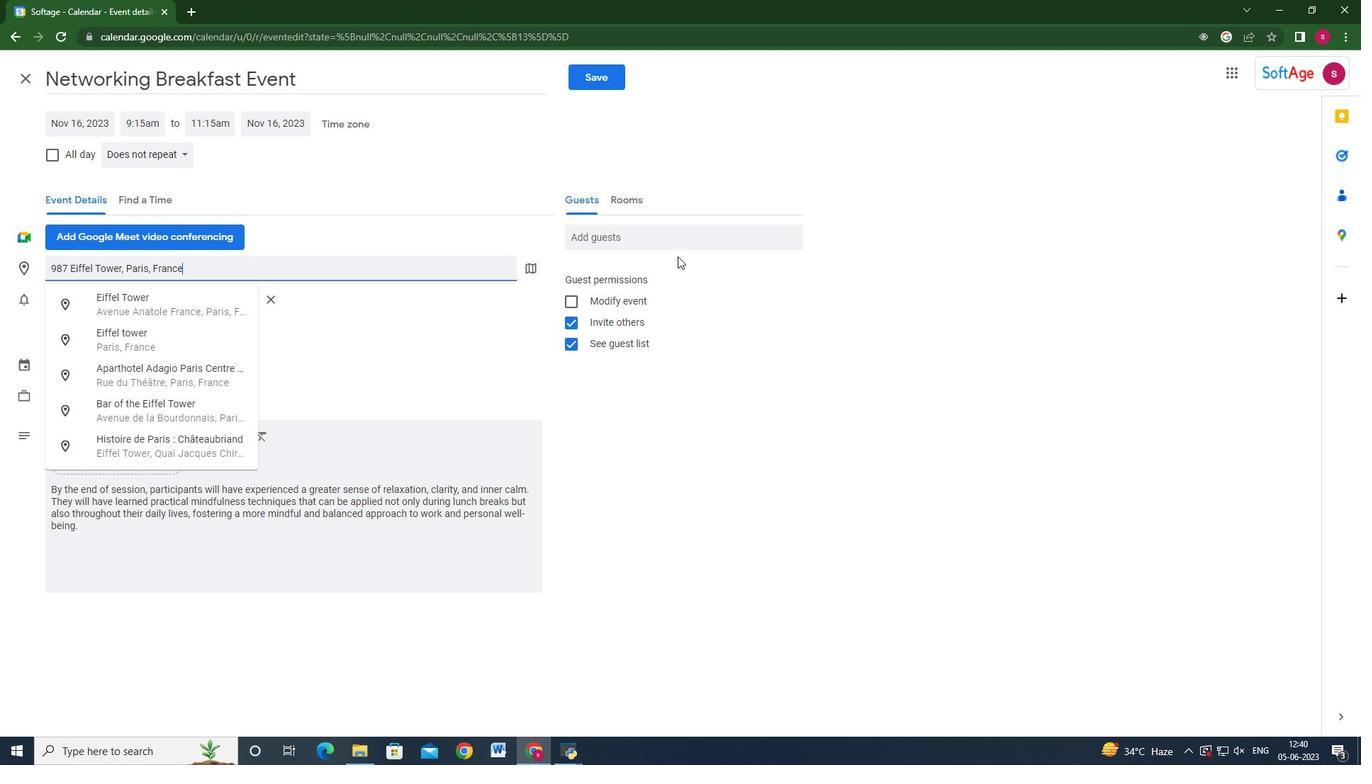 
Action: Mouse pressed left at (674, 234)
Screenshot: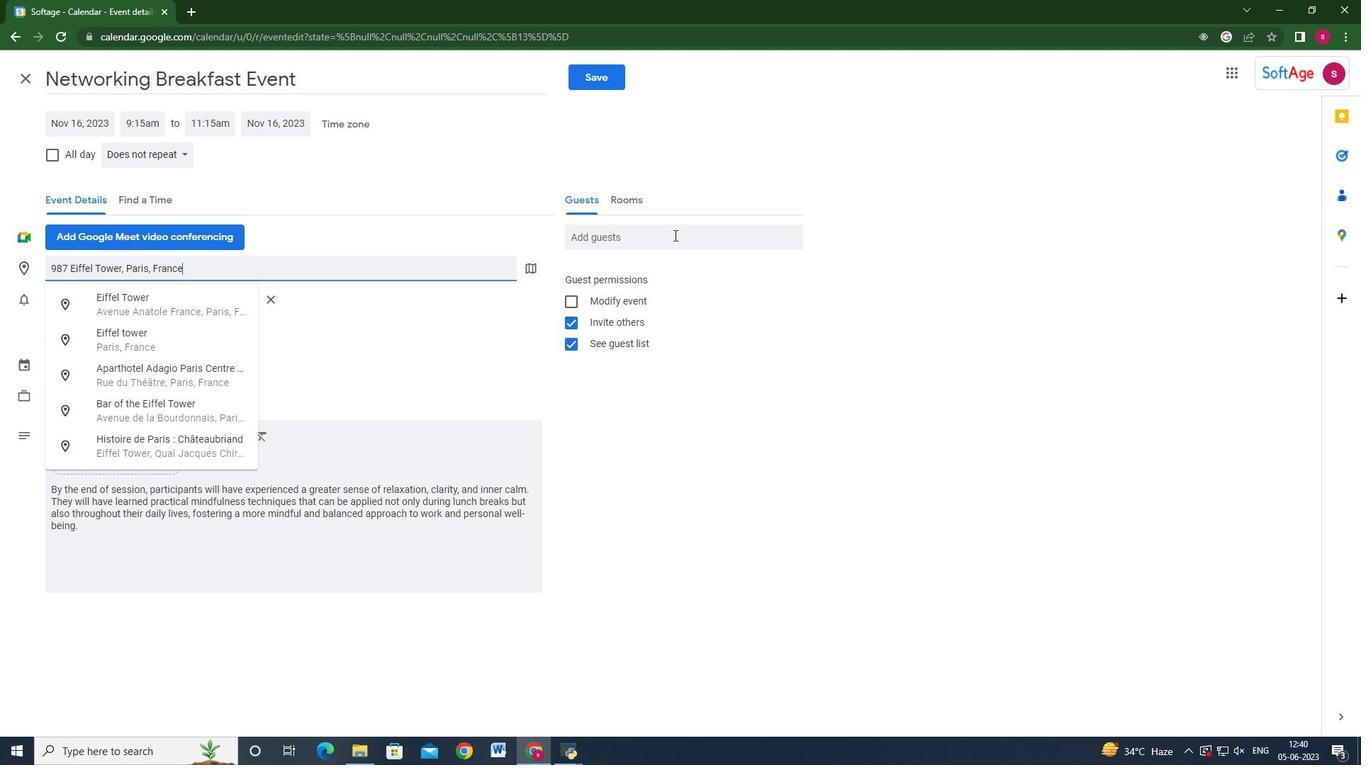 
Action: Key pressed softage.6<Key.shift_r>@softage.net<Key.enter>softage.7<Key.shift_r>@softage.net<Key.enter>
Screenshot: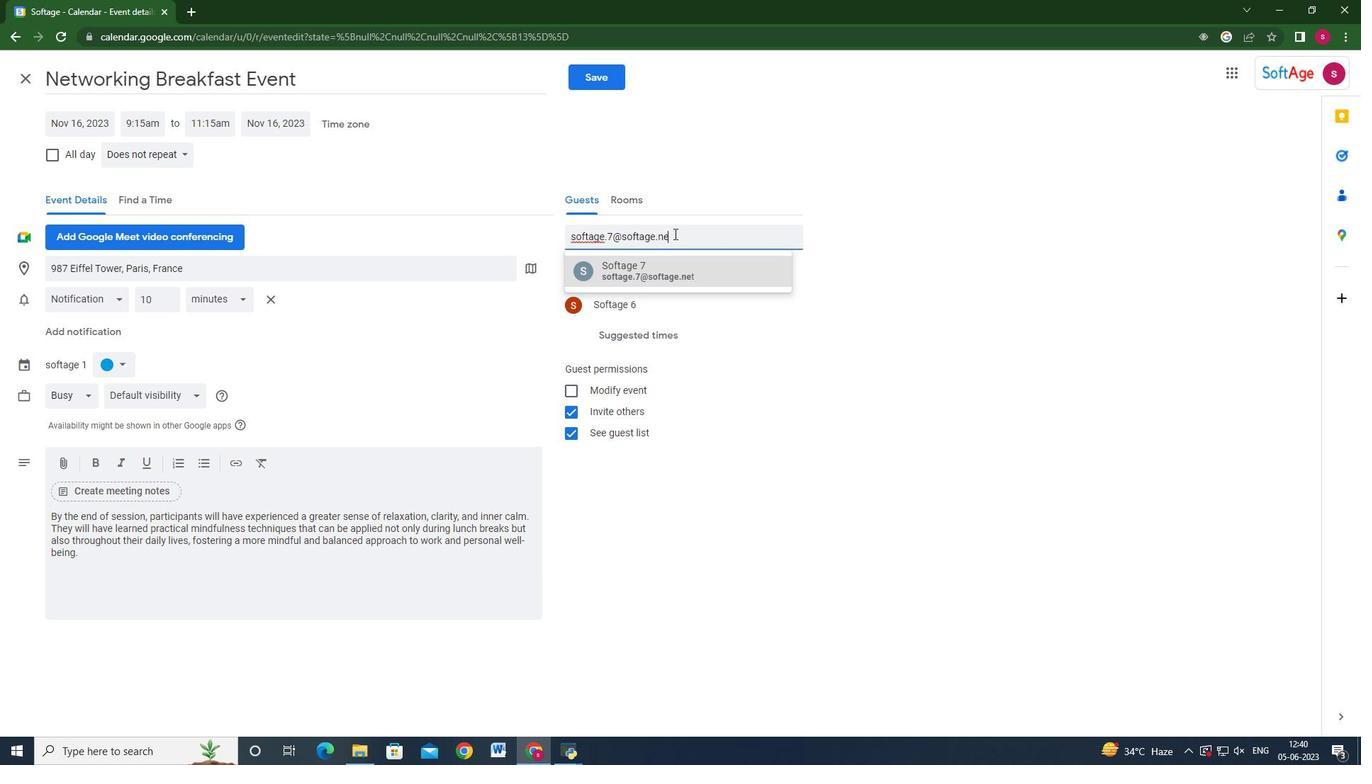
Action: Mouse moved to (170, 158)
Screenshot: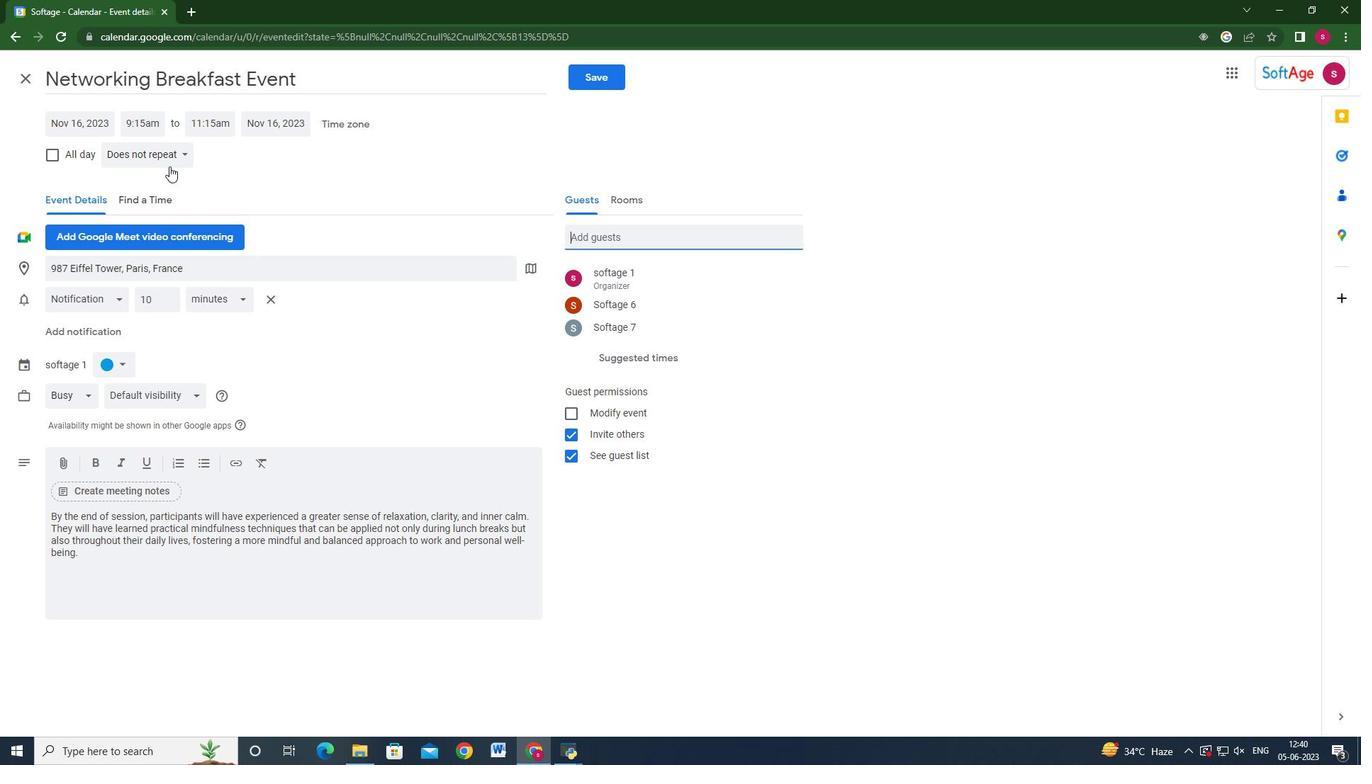 
Action: Mouse pressed left at (170, 158)
Screenshot: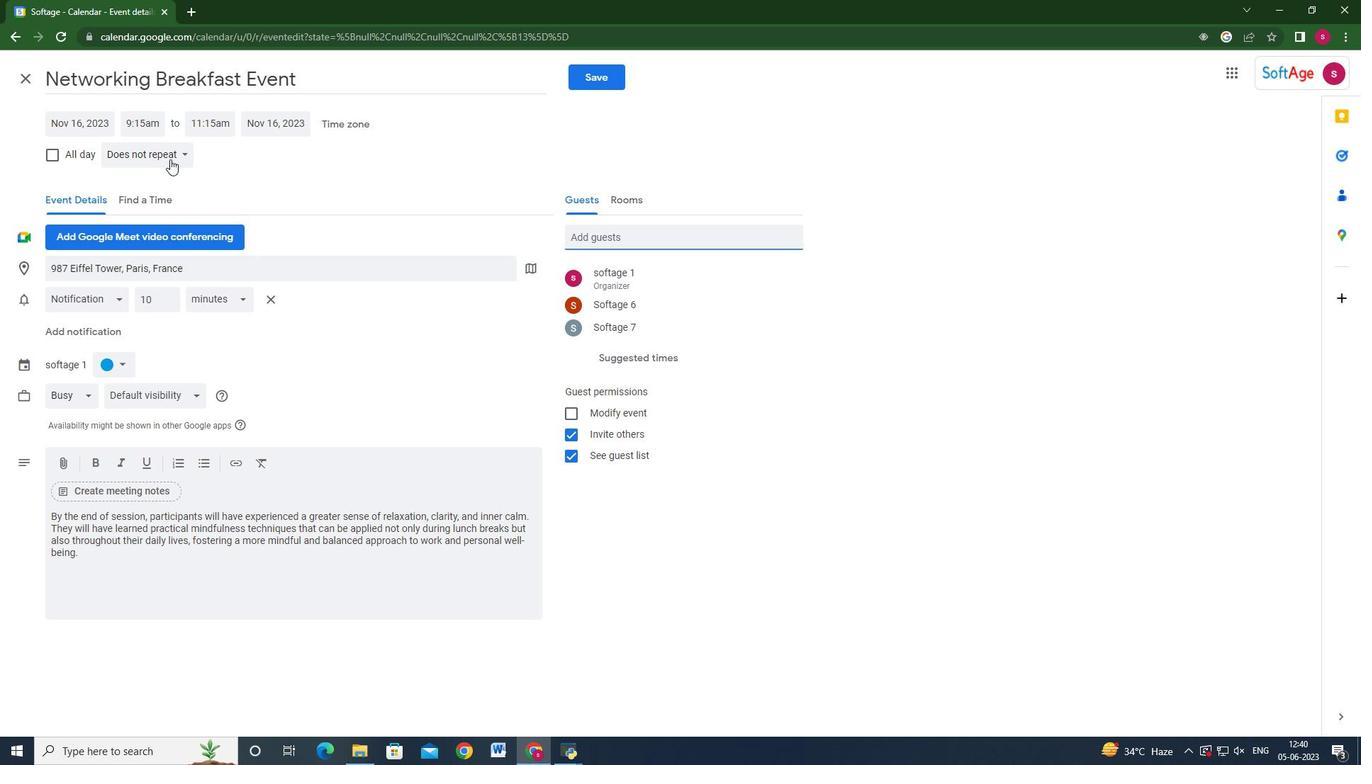 
Action: Mouse moved to (170, 307)
Screenshot: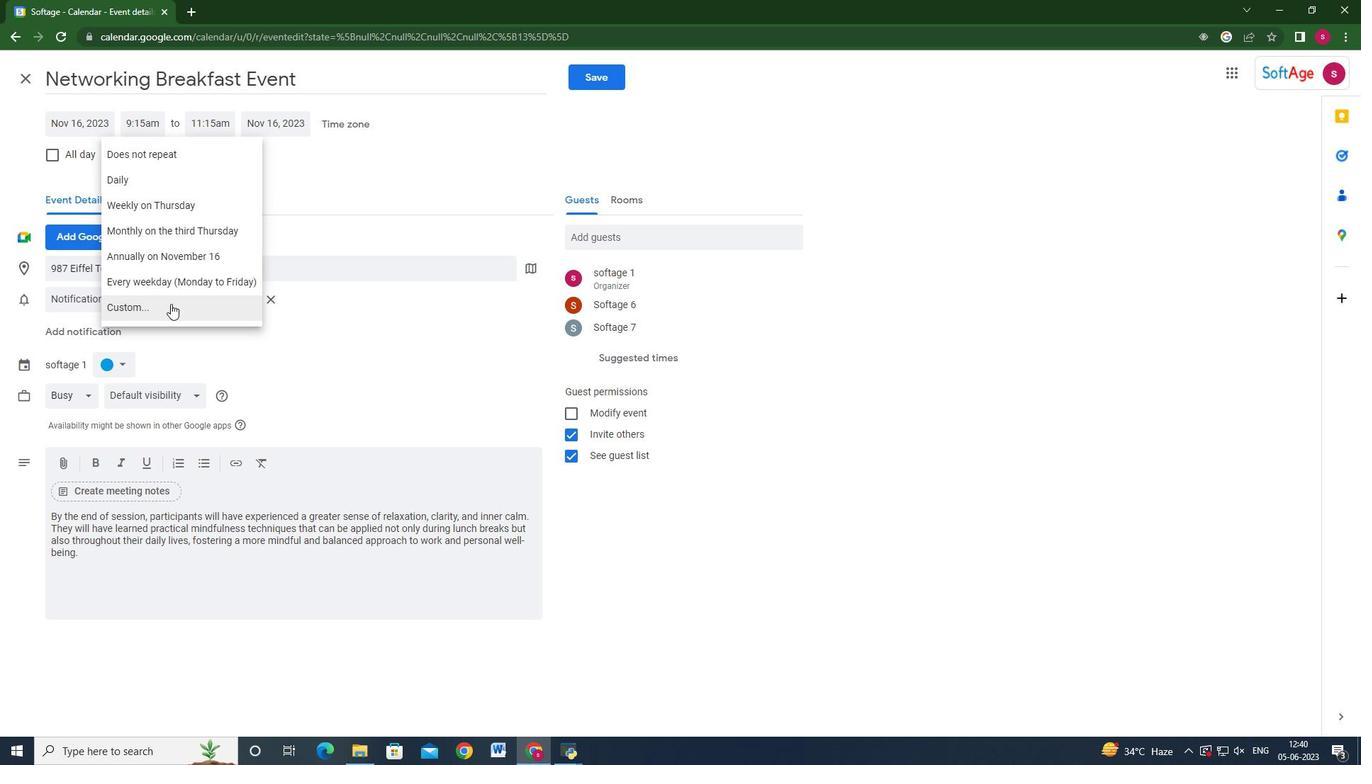 
Action: Mouse pressed left at (170, 307)
Screenshot: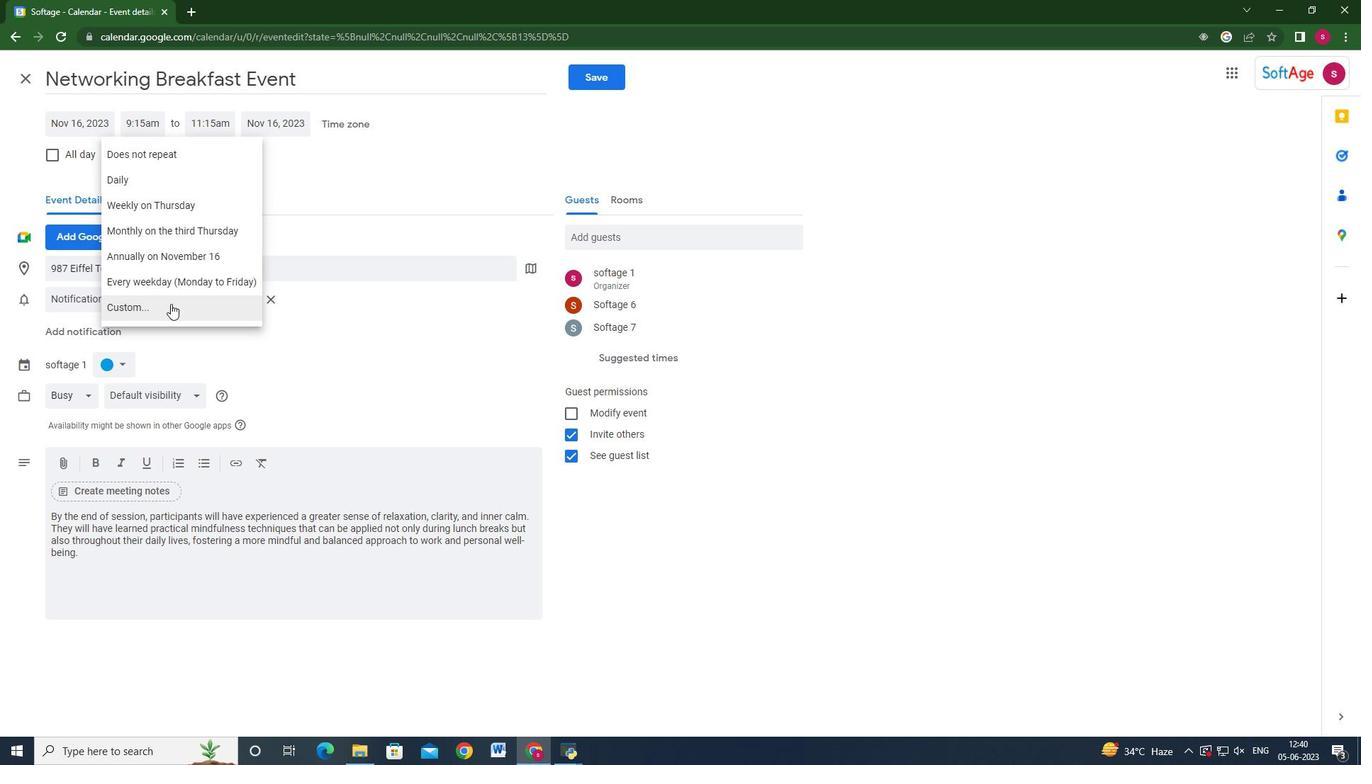 
Action: Mouse moved to (570, 366)
Screenshot: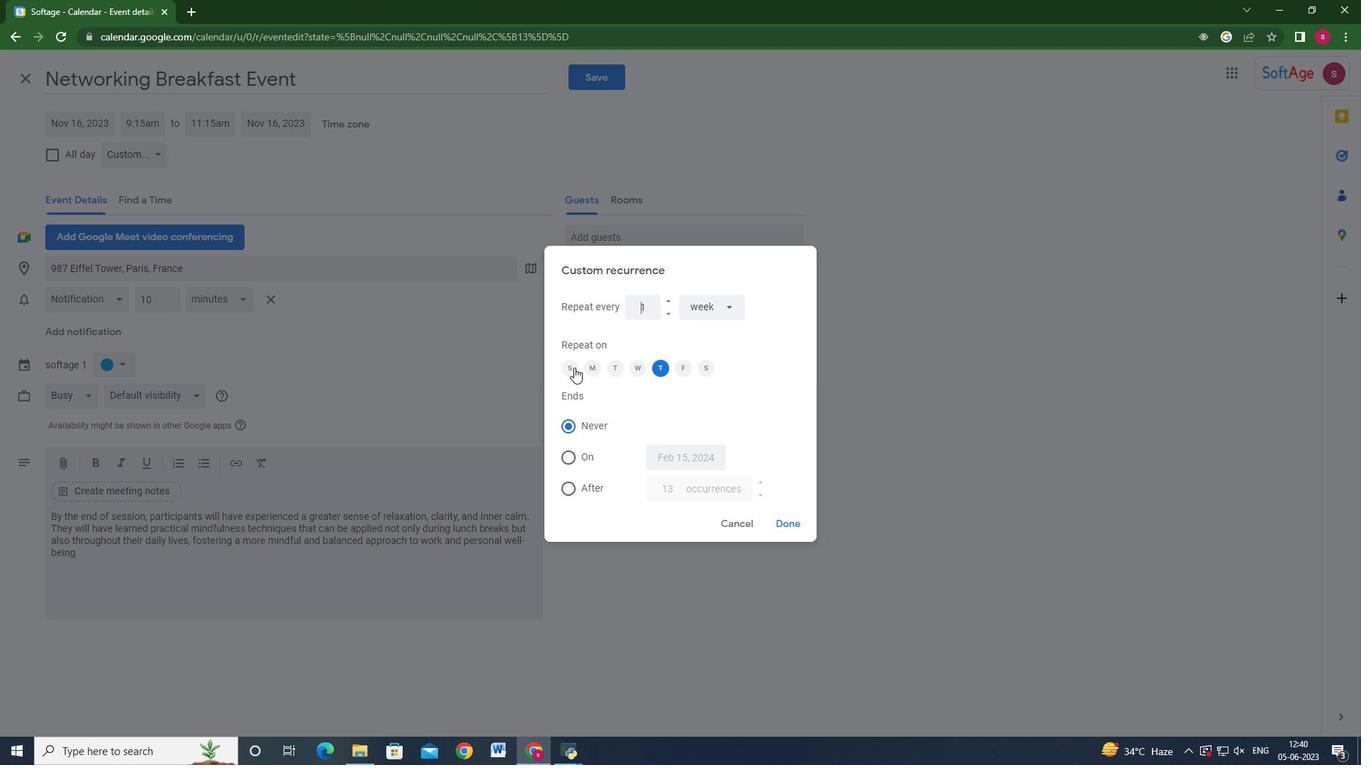 
Action: Mouse pressed left at (570, 366)
Screenshot: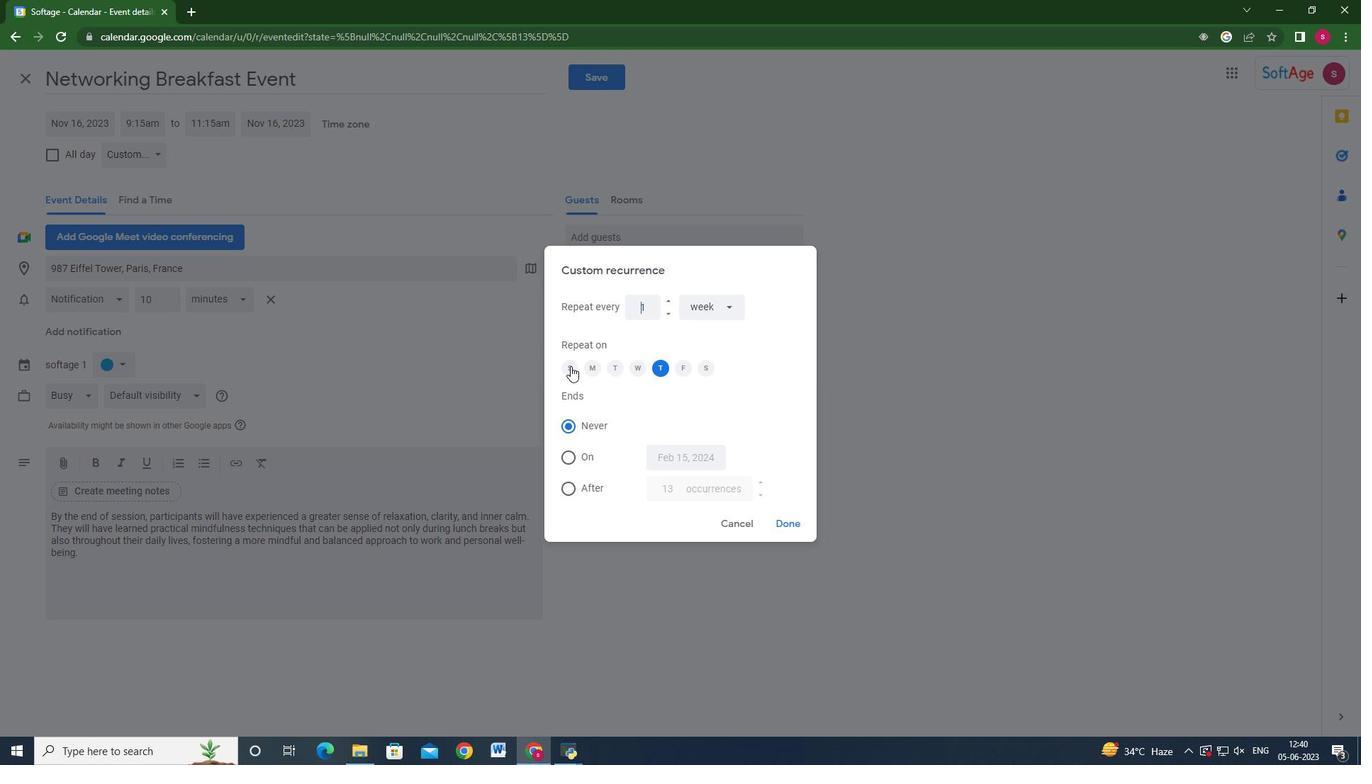 
Action: Mouse moved to (653, 363)
Screenshot: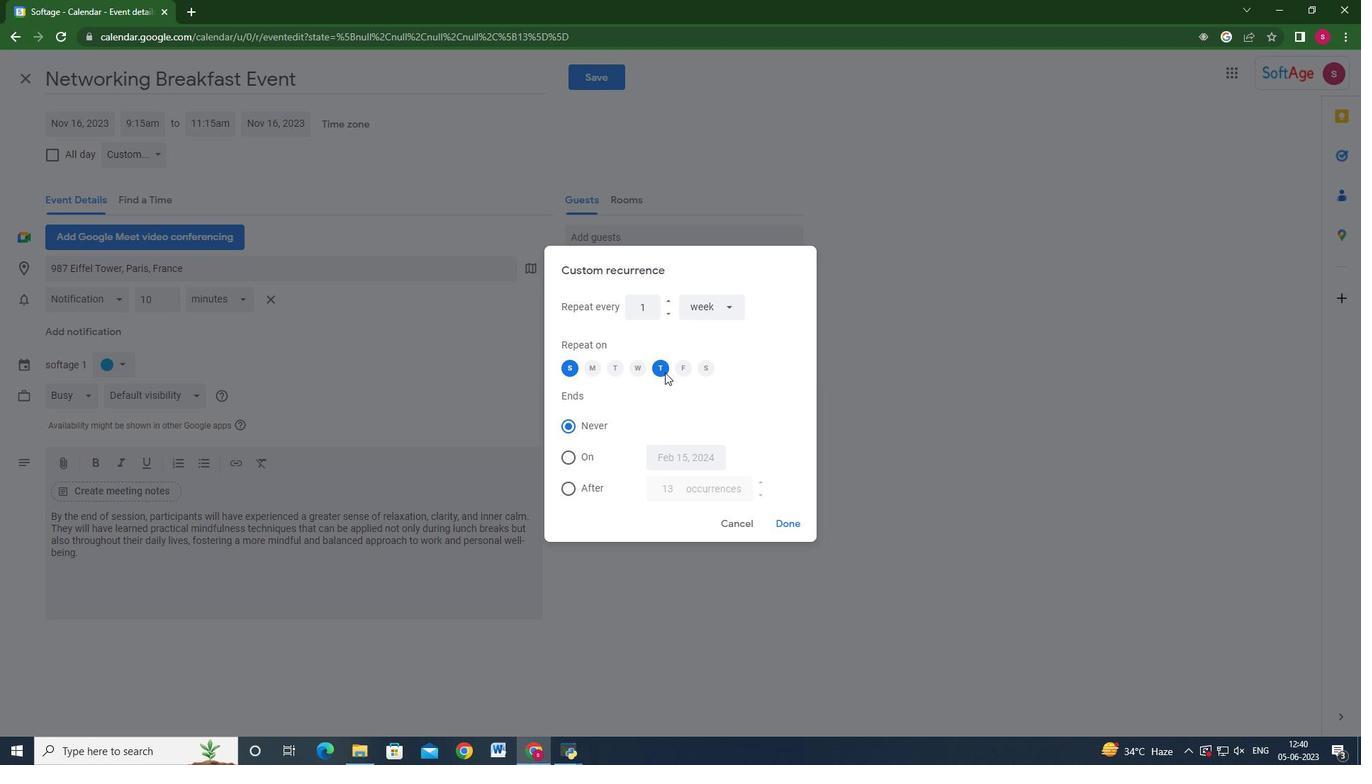 
Action: Mouse pressed left at (653, 363)
Screenshot: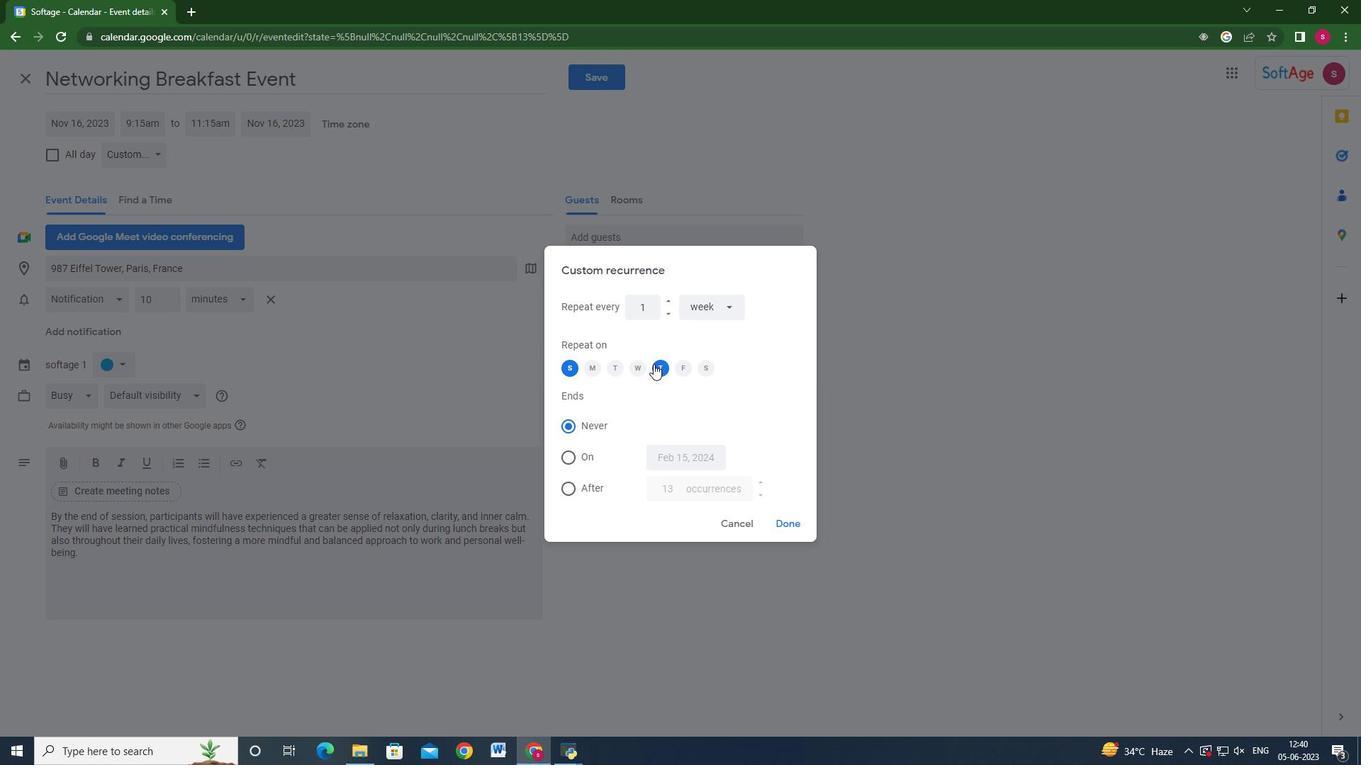 
Action: Mouse moved to (771, 517)
Screenshot: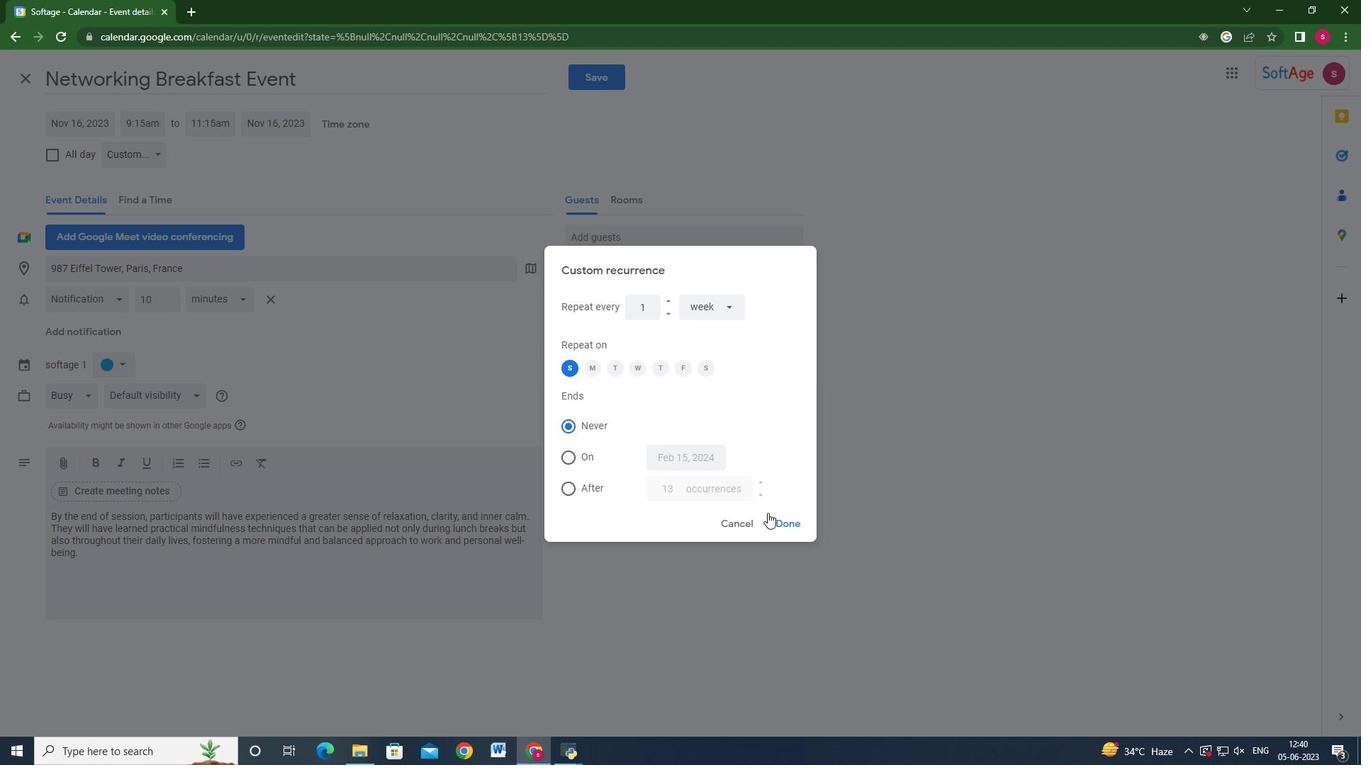 
Action: Mouse pressed left at (771, 517)
Screenshot: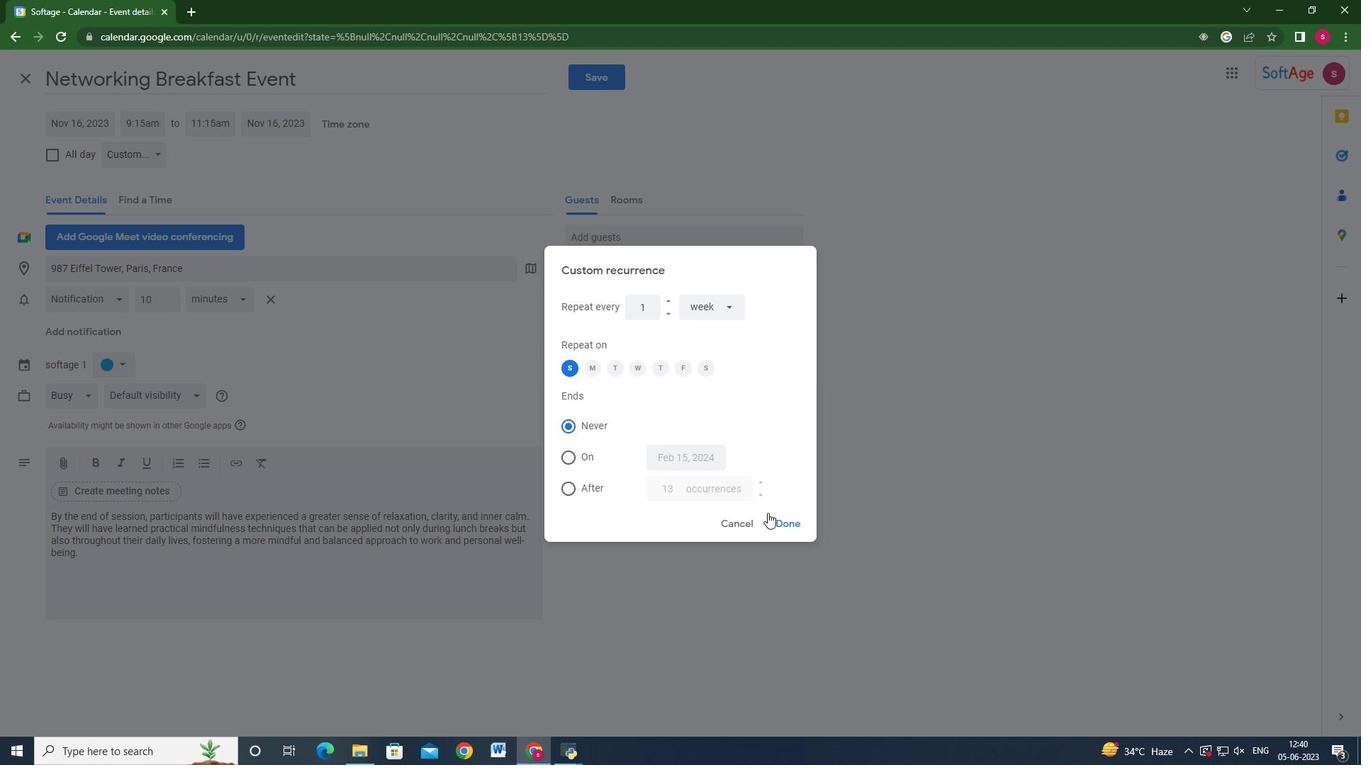 
Action: Mouse moved to (600, 73)
Screenshot: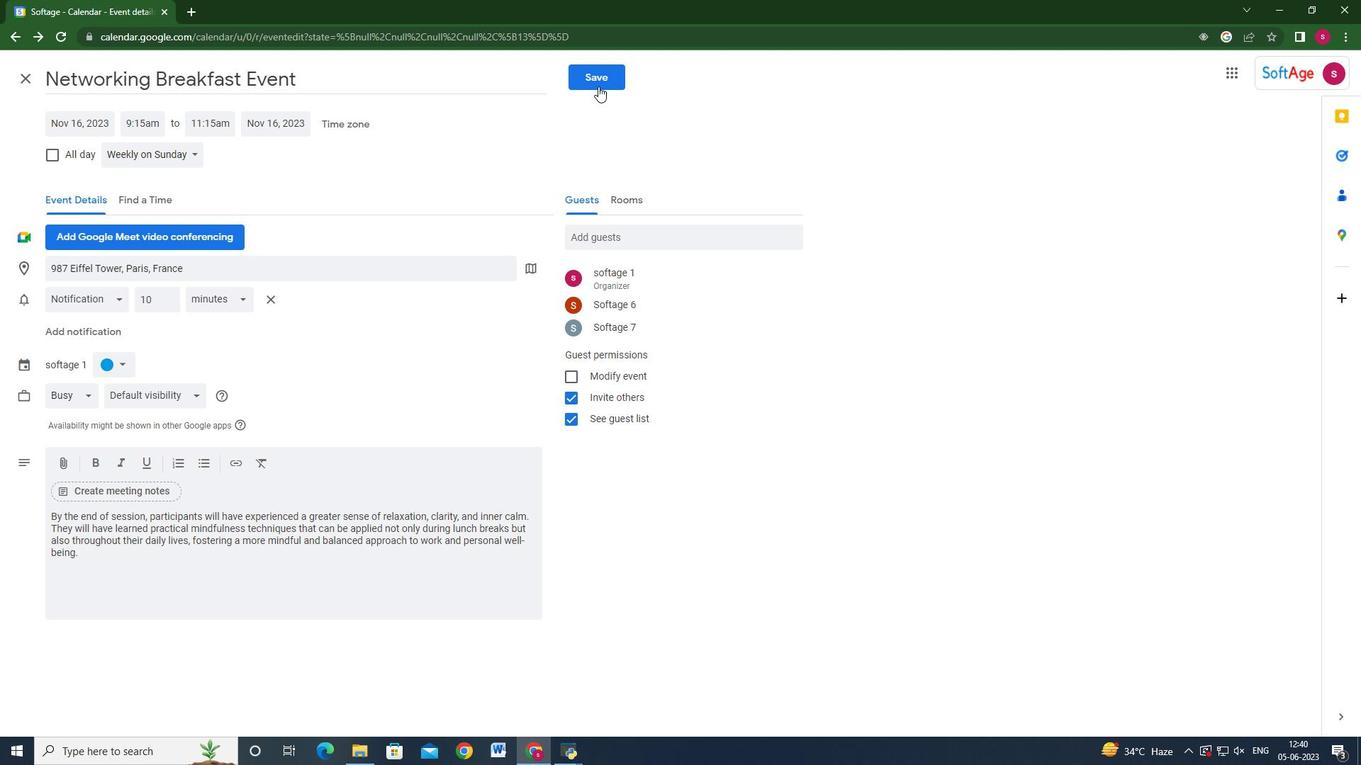 
Action: Mouse pressed left at (600, 73)
Screenshot: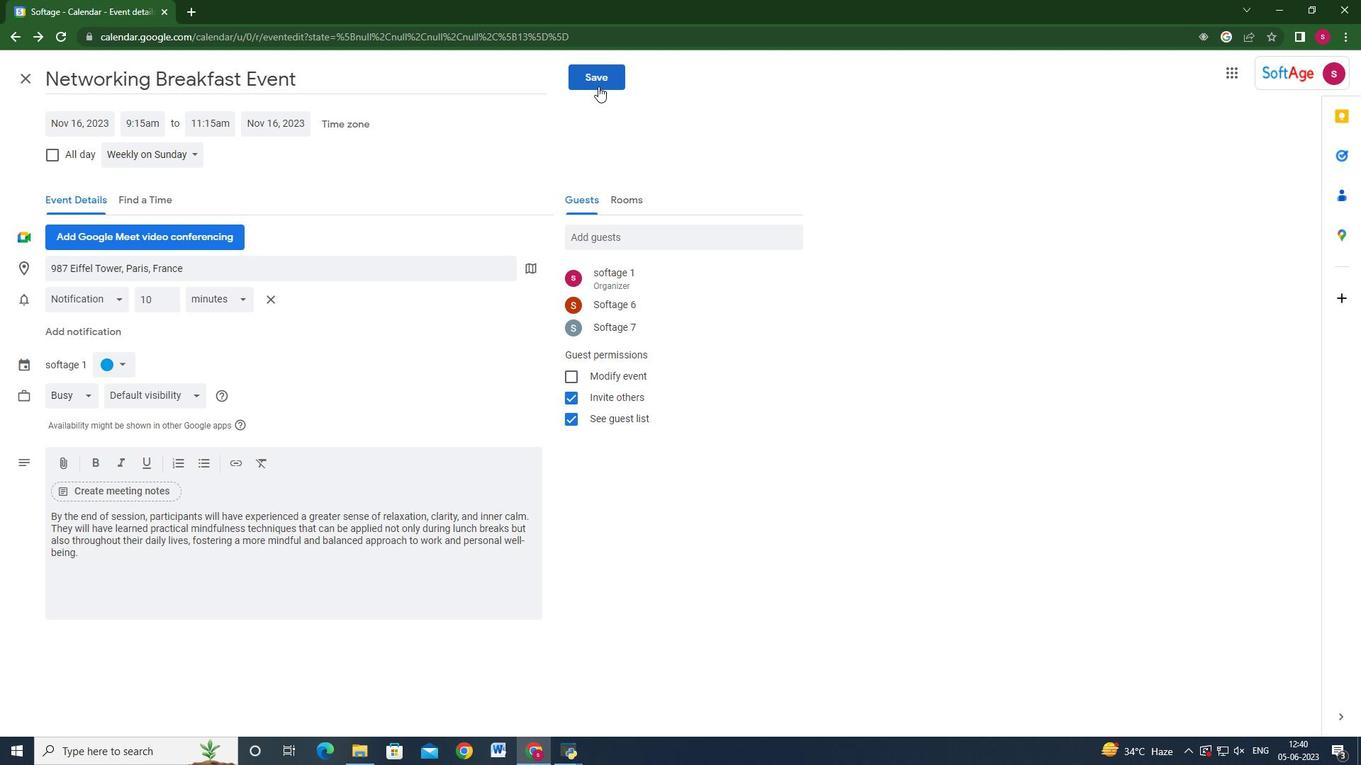 
Action: Mouse moved to (824, 436)
Screenshot: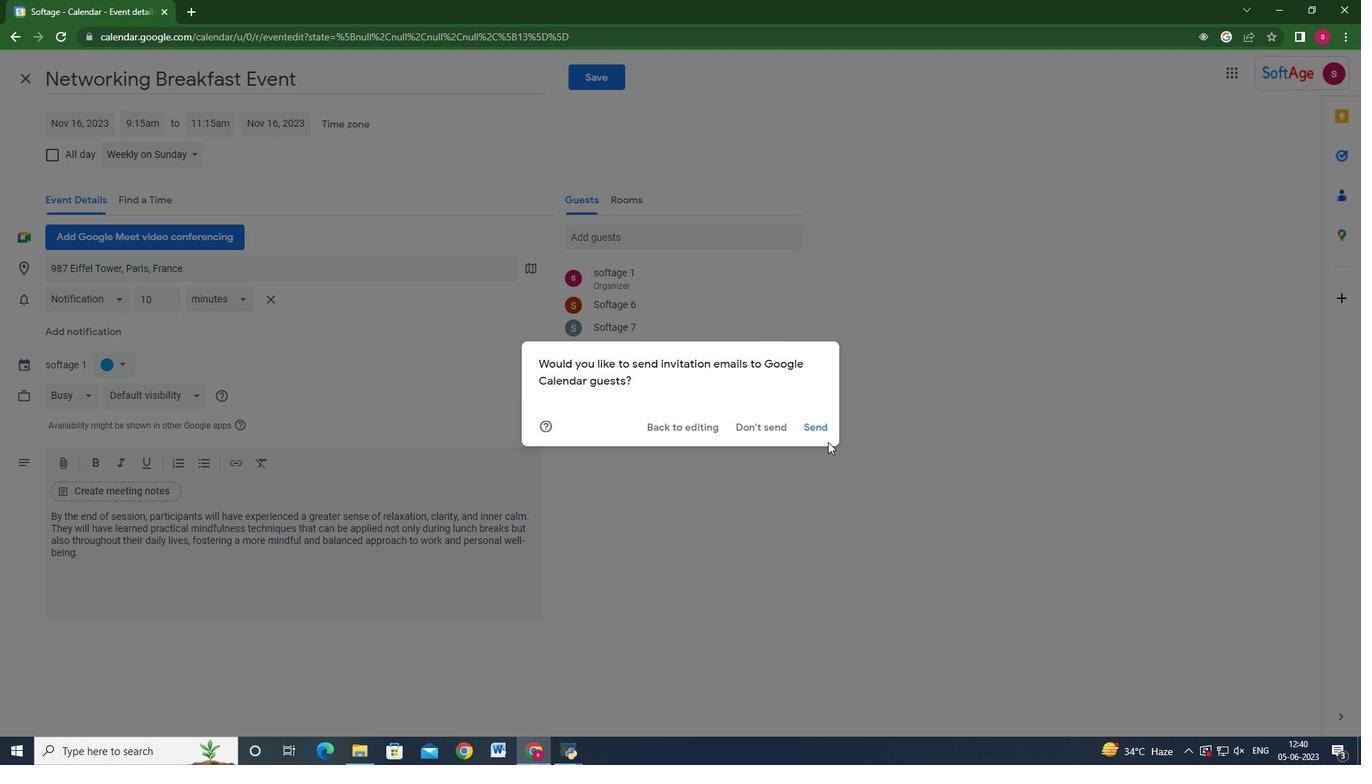 
Action: Mouse pressed left at (824, 436)
Screenshot: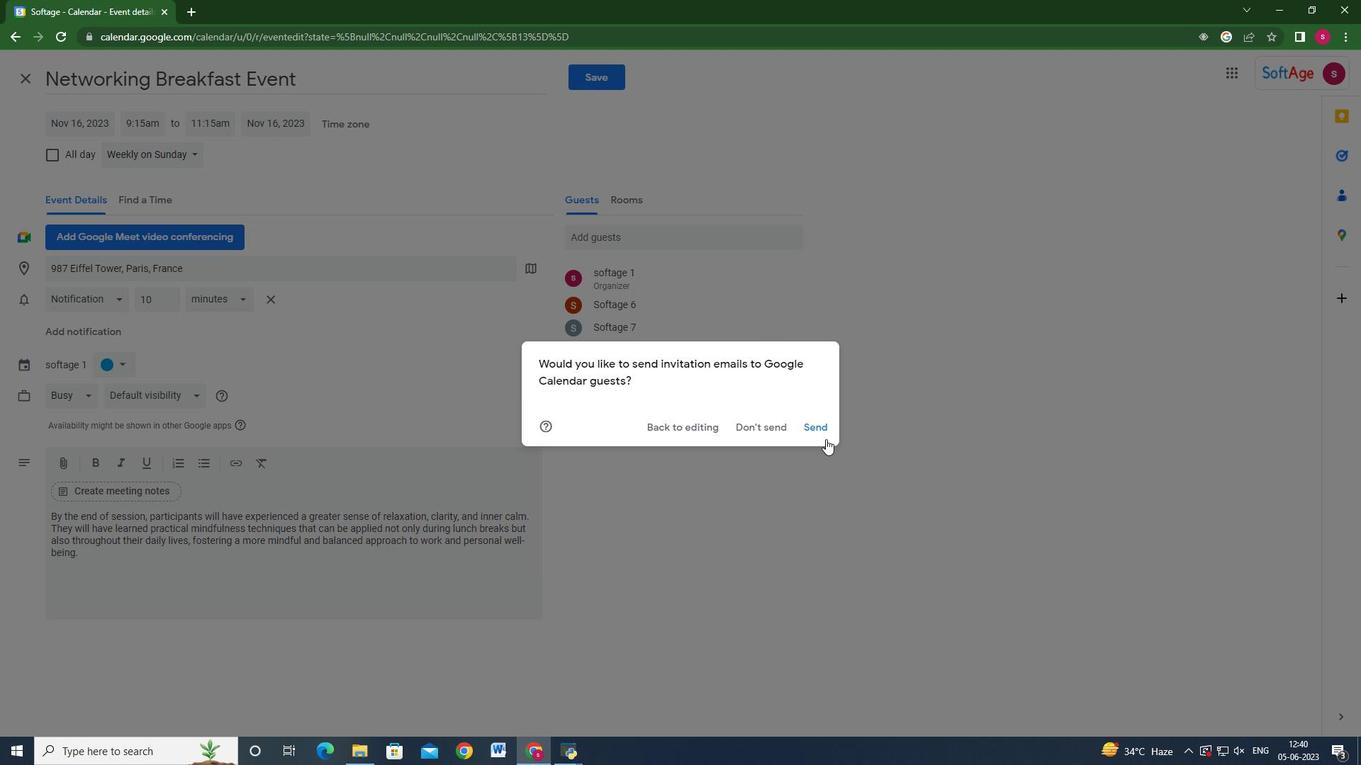 
